 Task: Find connections with filter location Bāruipur with filter topic #likewith filter profile language Potuguese with filter current company HGS - Hinduja Global Solutions with filter school CMR Institute Of Management Studies with filter industry Legislative Offices with filter service category Video Animation with filter keywords title Web Designer
Action: Mouse moved to (528, 65)
Screenshot: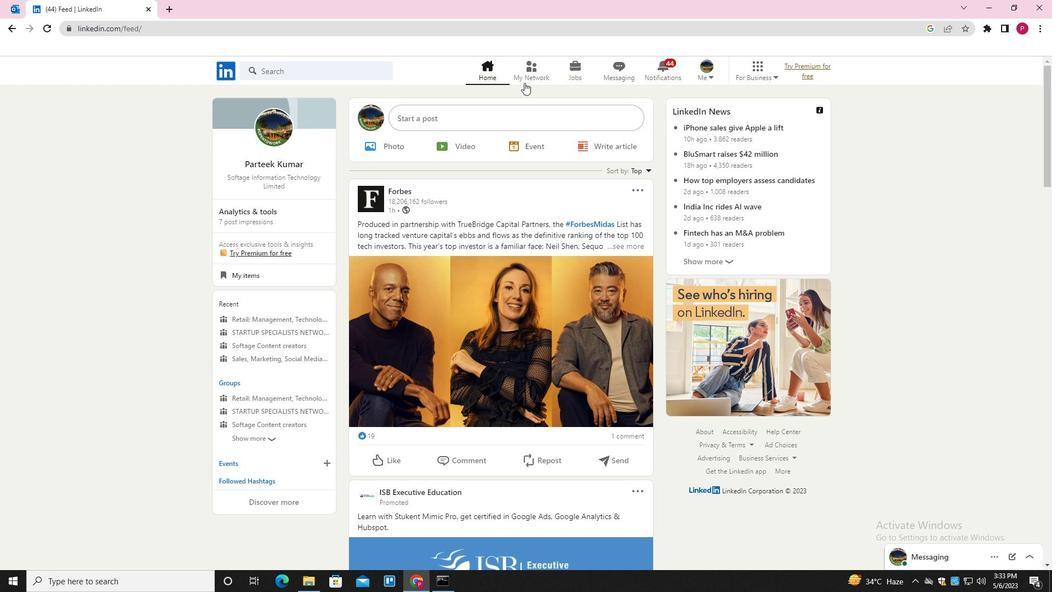
Action: Mouse pressed left at (528, 65)
Screenshot: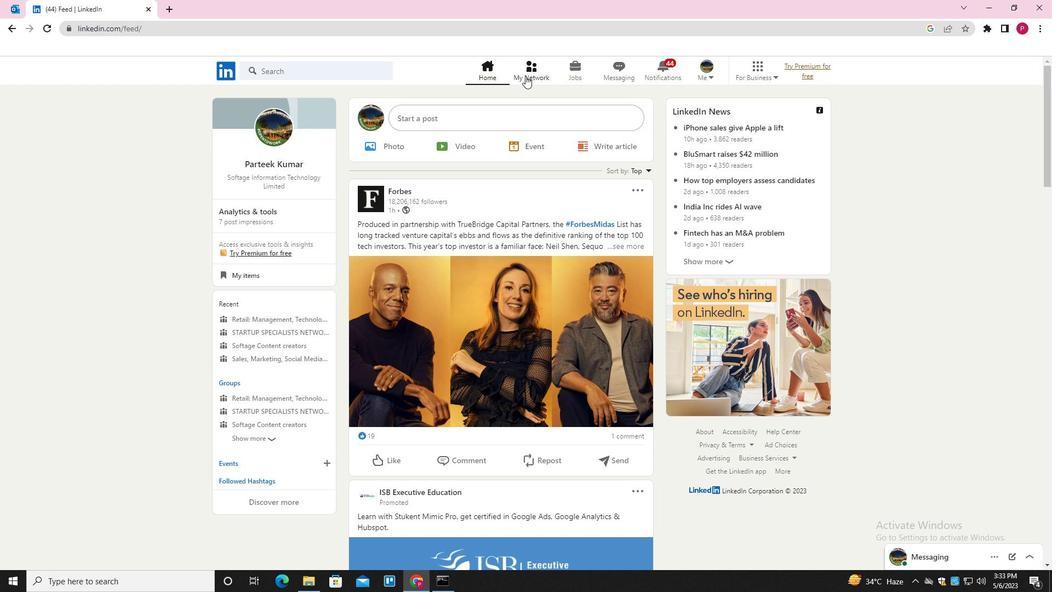 
Action: Mouse moved to (329, 131)
Screenshot: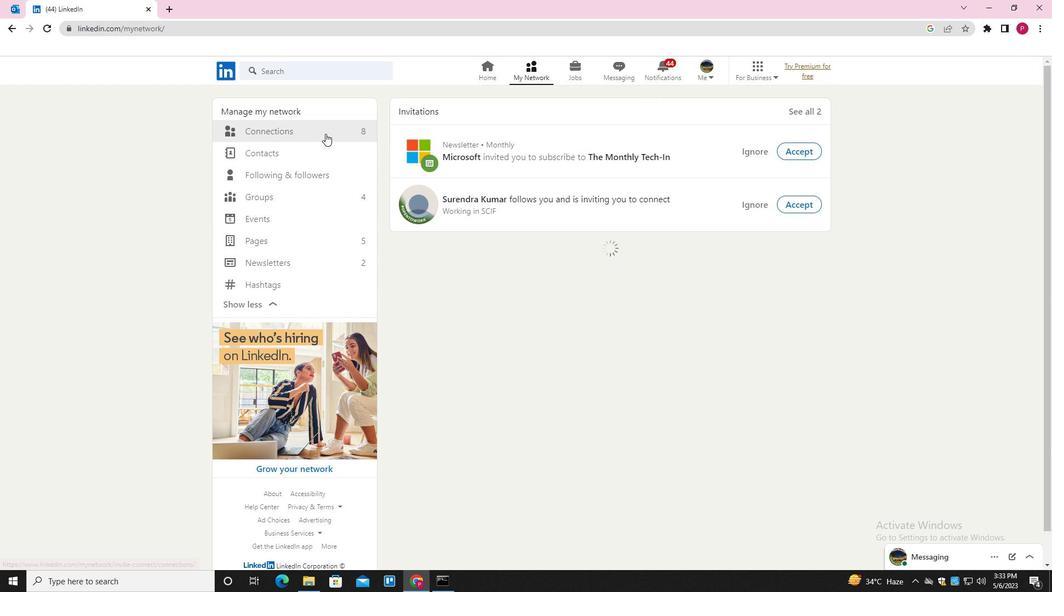 
Action: Mouse pressed left at (329, 131)
Screenshot: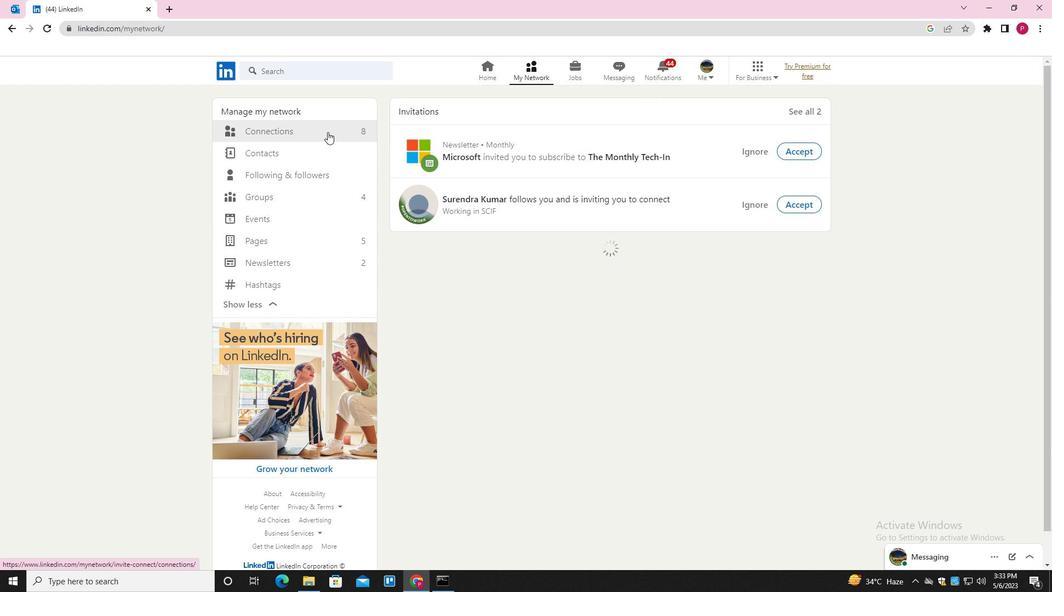 
Action: Mouse moved to (605, 132)
Screenshot: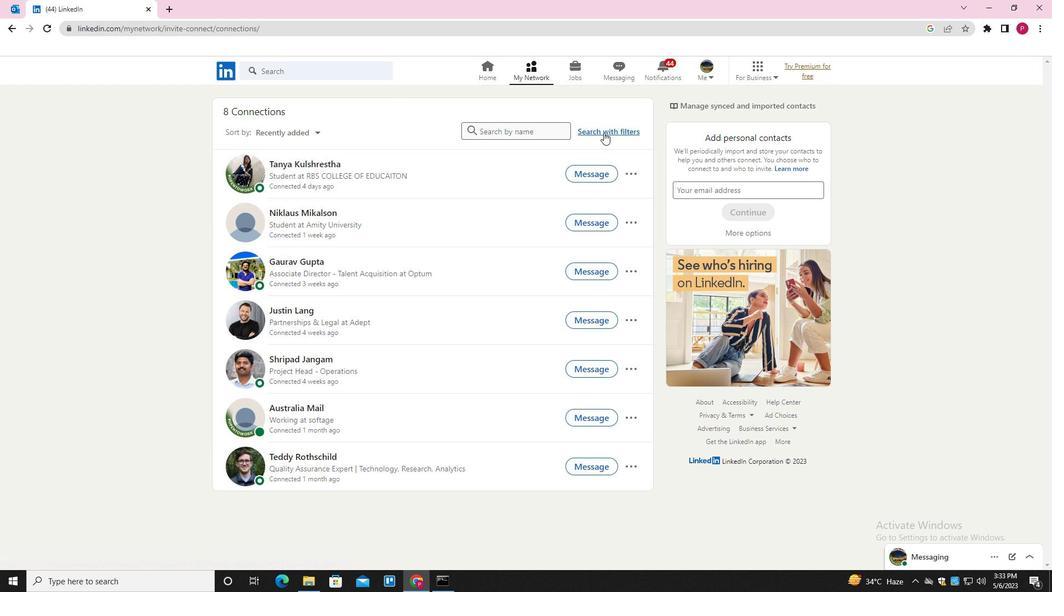 
Action: Mouse pressed left at (605, 132)
Screenshot: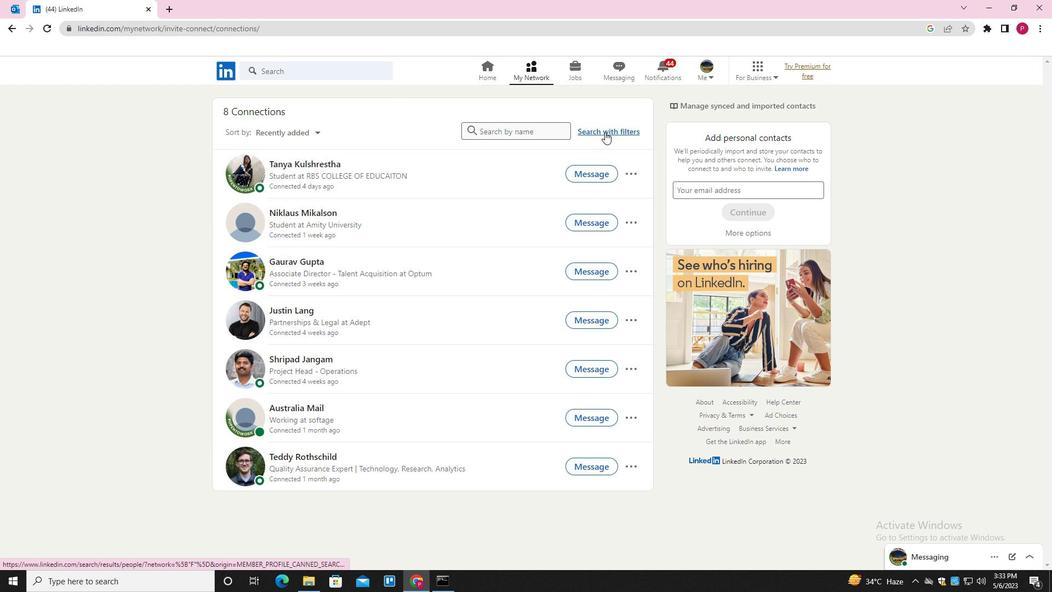 
Action: Mouse moved to (553, 103)
Screenshot: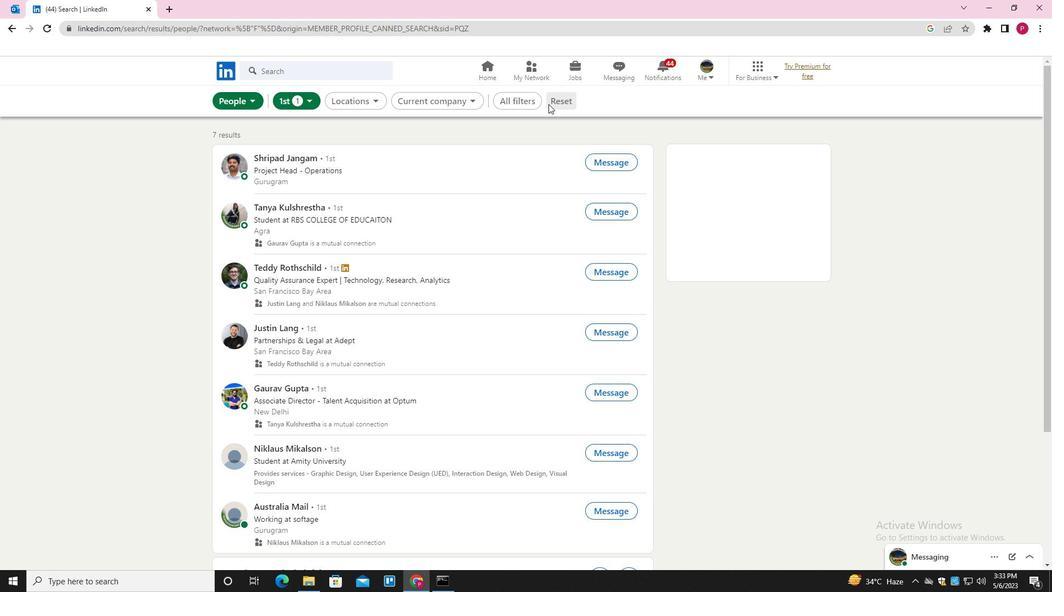 
Action: Mouse pressed left at (553, 103)
Screenshot: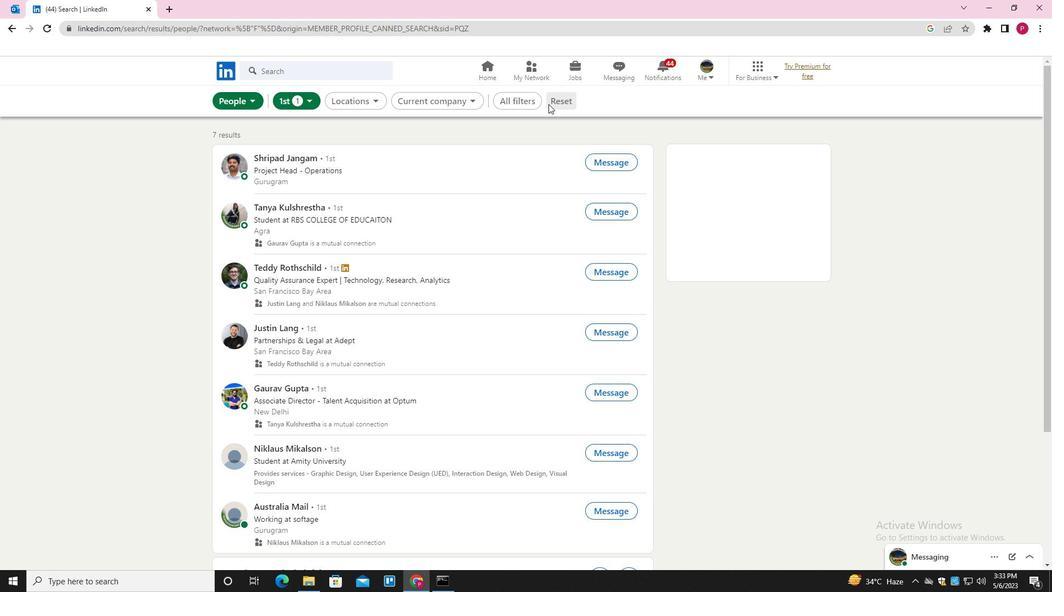 
Action: Mouse moved to (533, 103)
Screenshot: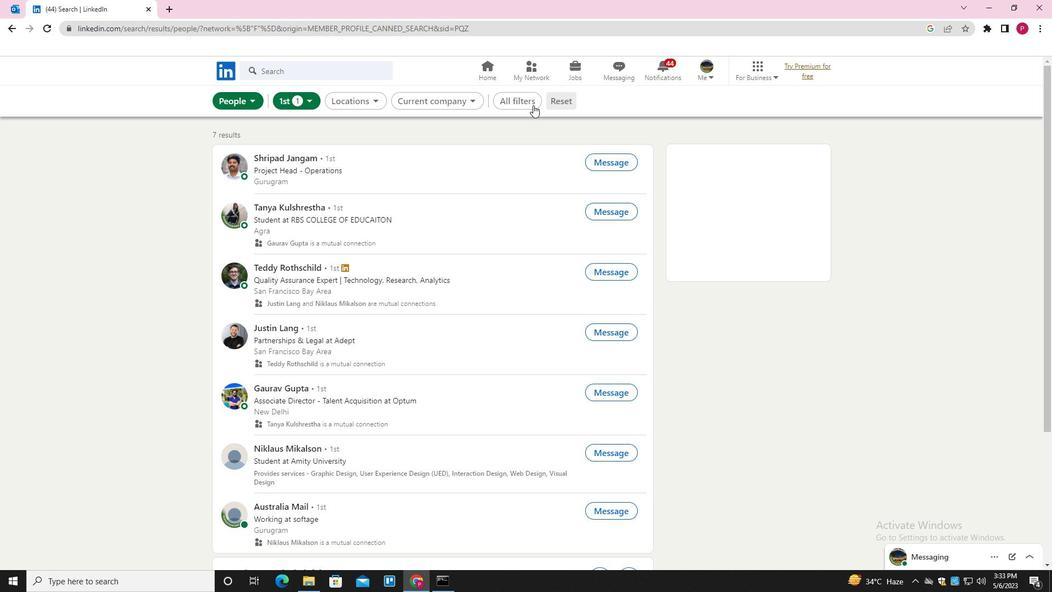 
Action: Mouse pressed left at (533, 103)
Screenshot: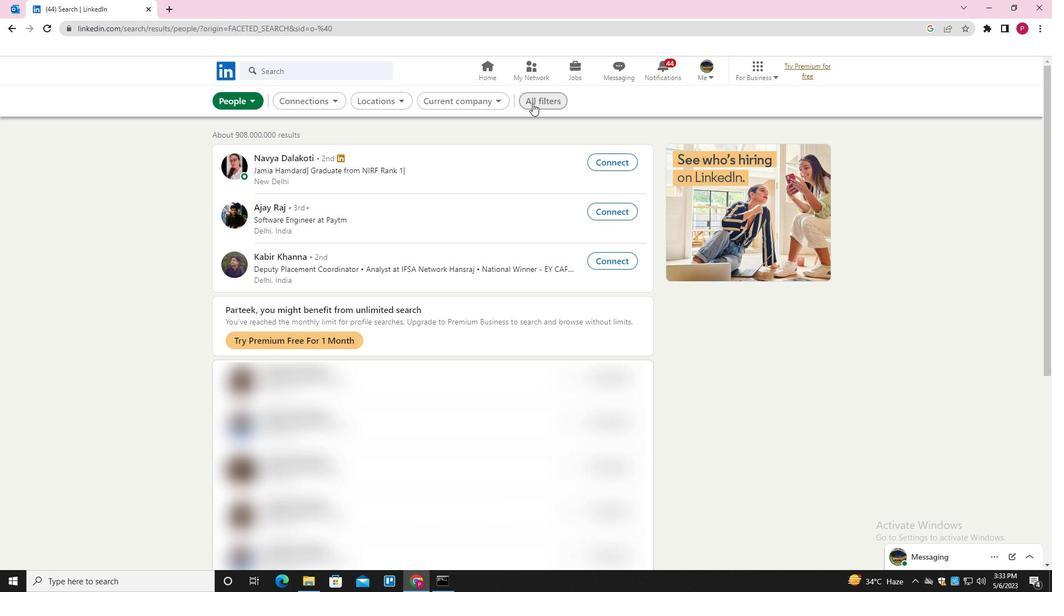 
Action: Mouse moved to (874, 308)
Screenshot: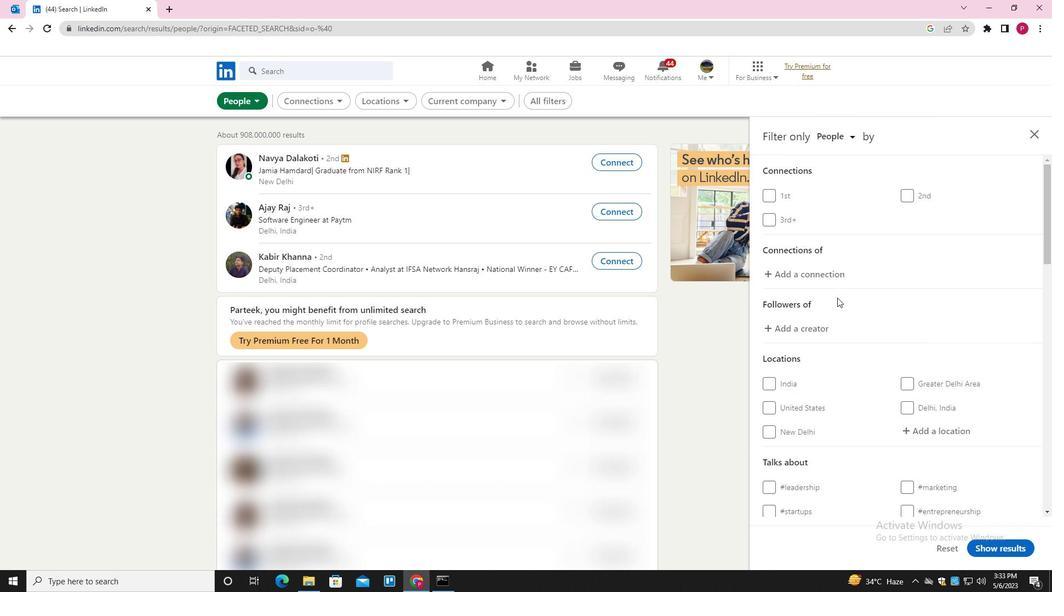 
Action: Mouse scrolled (874, 308) with delta (0, 0)
Screenshot: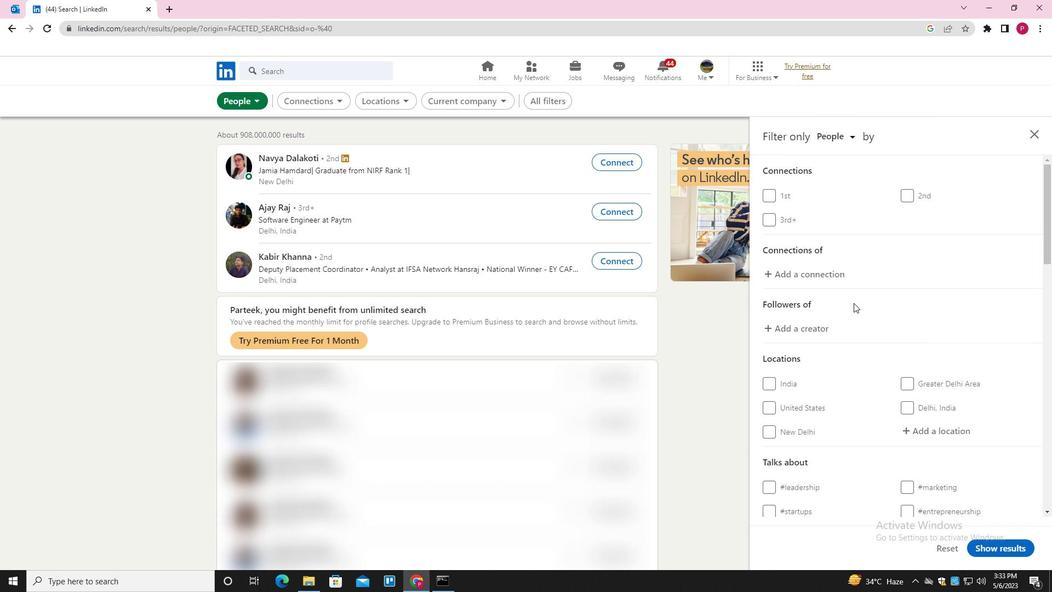 
Action: Mouse moved to (875, 309)
Screenshot: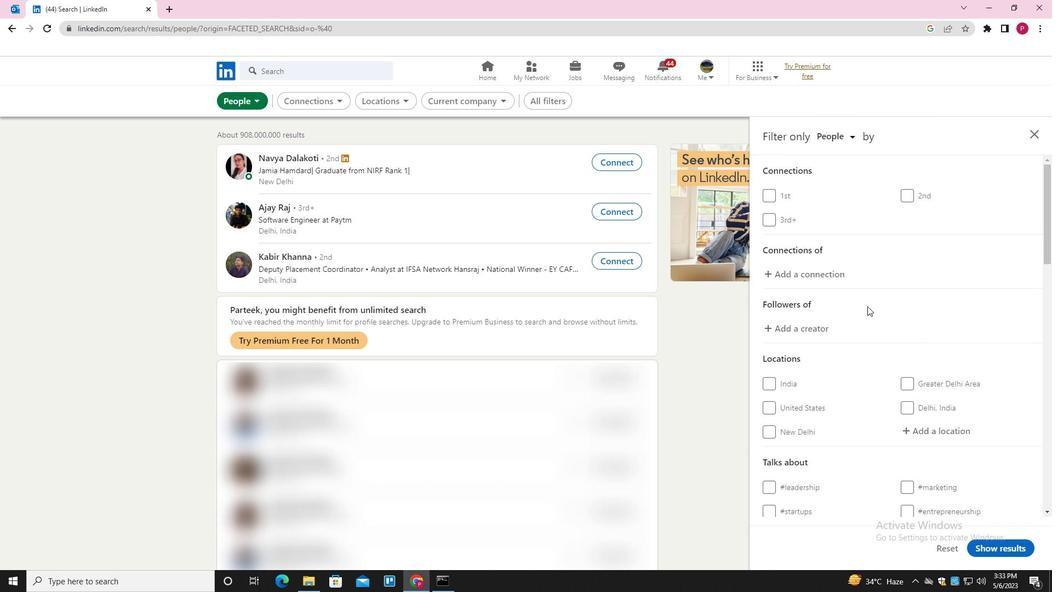 
Action: Mouse scrolled (875, 309) with delta (0, 0)
Screenshot: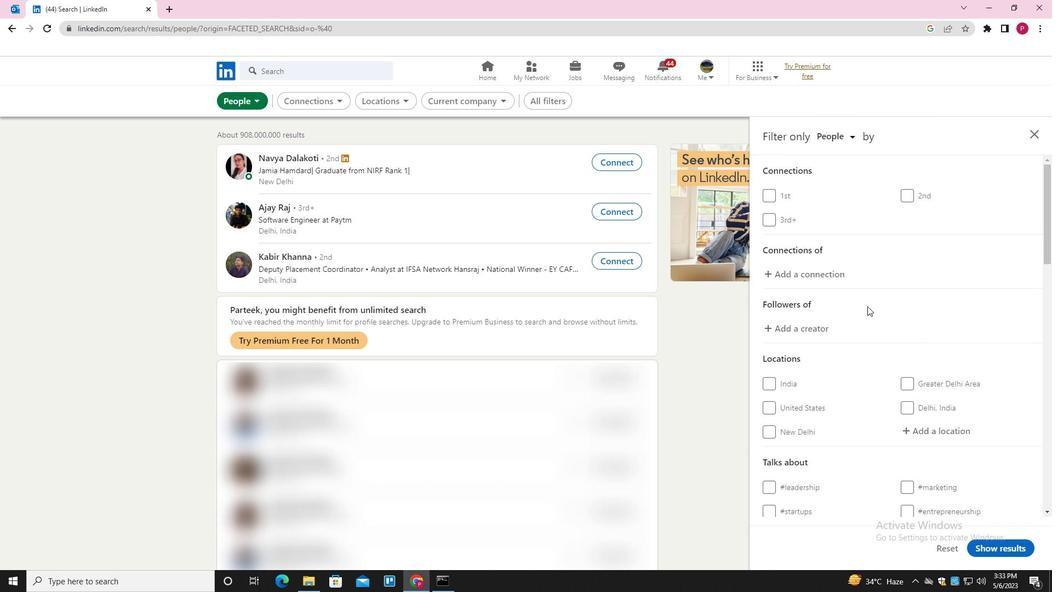 
Action: Mouse moved to (913, 318)
Screenshot: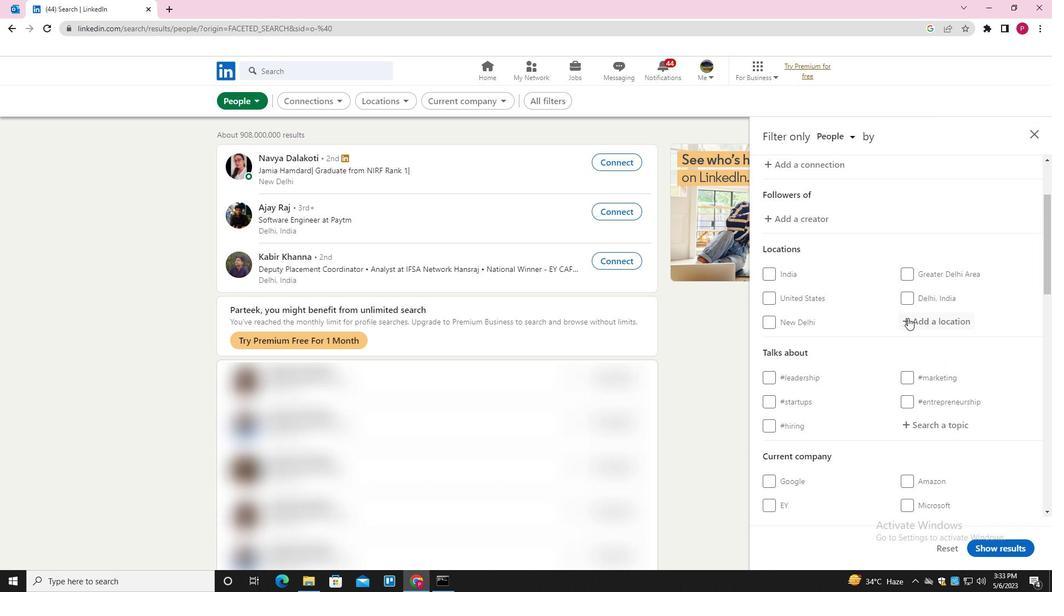 
Action: Mouse pressed left at (913, 318)
Screenshot: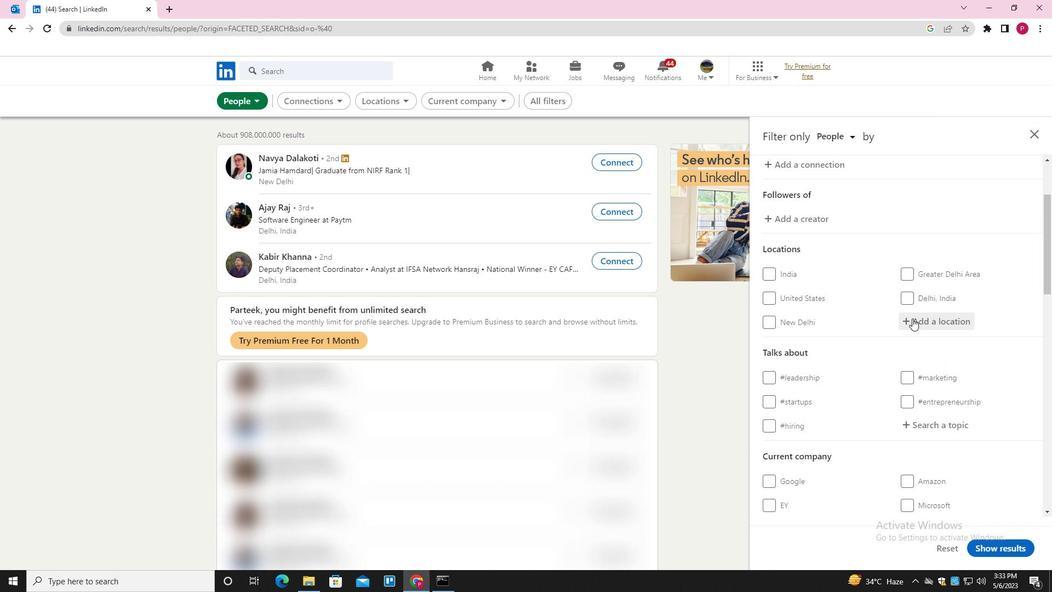 
Action: Key pressed <Key.shift>BARUIPUR<Key.down><Key.enter>
Screenshot: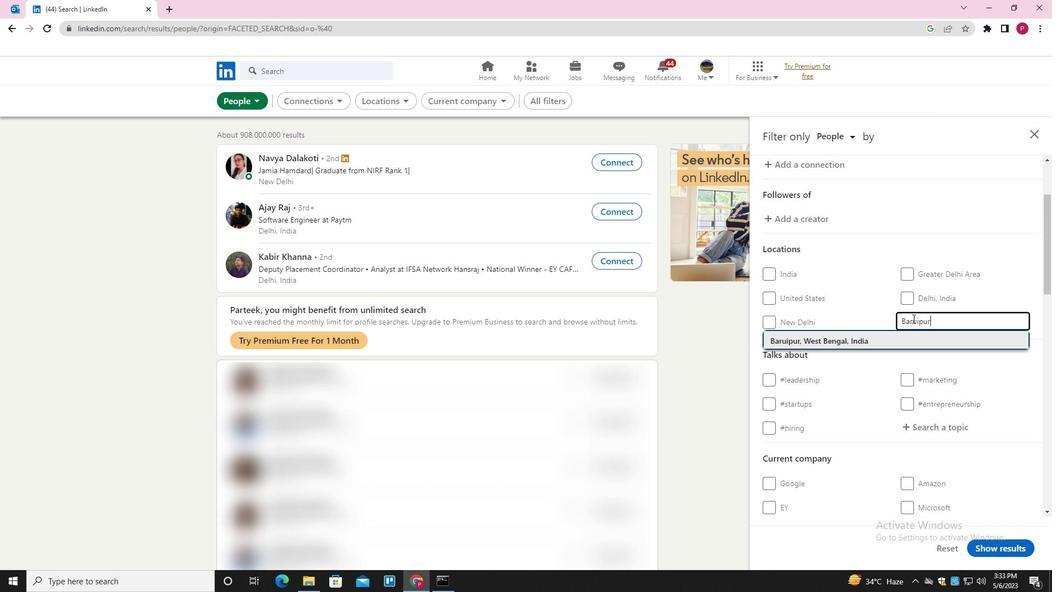 
Action: Mouse moved to (877, 351)
Screenshot: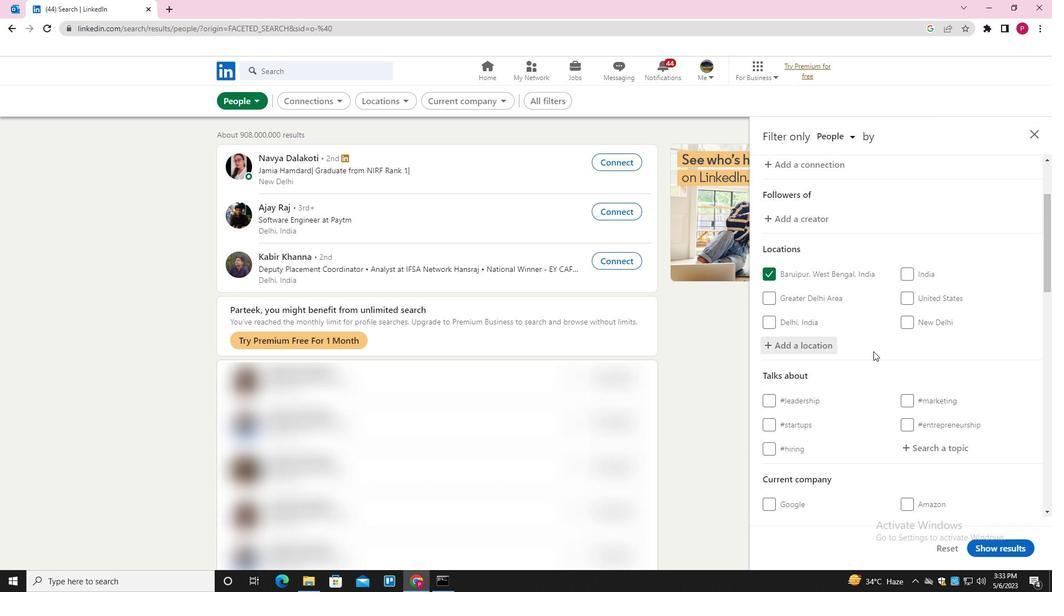 
Action: Mouse scrolled (877, 350) with delta (0, 0)
Screenshot: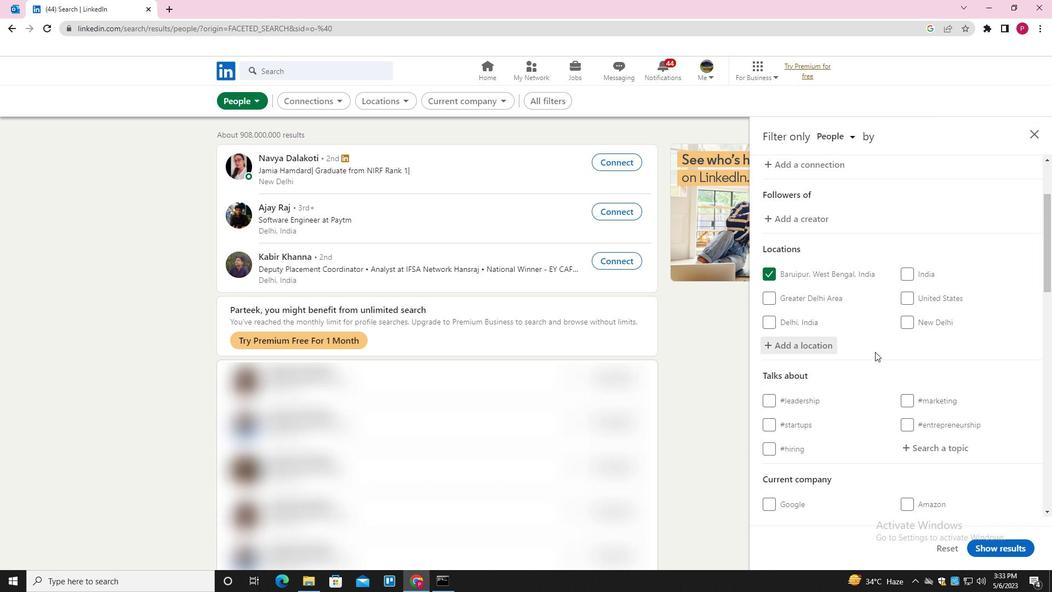 
Action: Mouse scrolled (877, 350) with delta (0, 0)
Screenshot: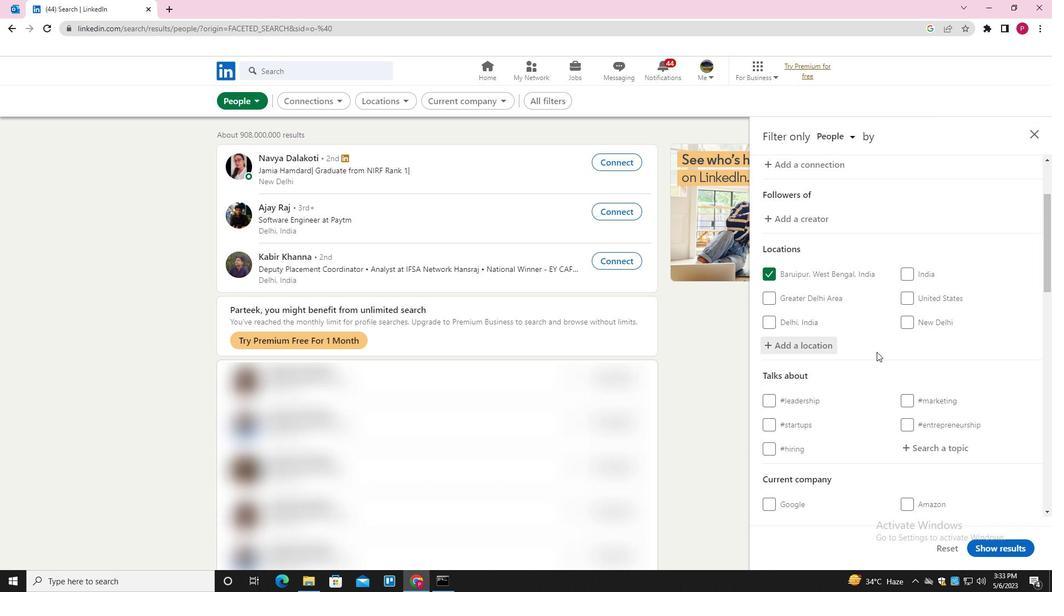 
Action: Mouse scrolled (877, 350) with delta (0, 0)
Screenshot: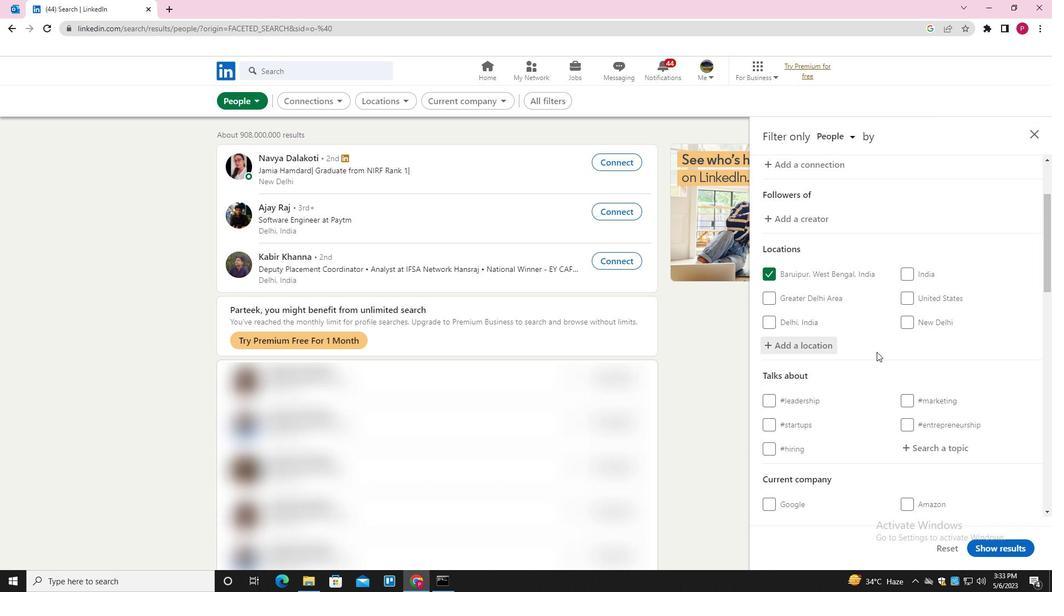 
Action: Mouse moved to (935, 286)
Screenshot: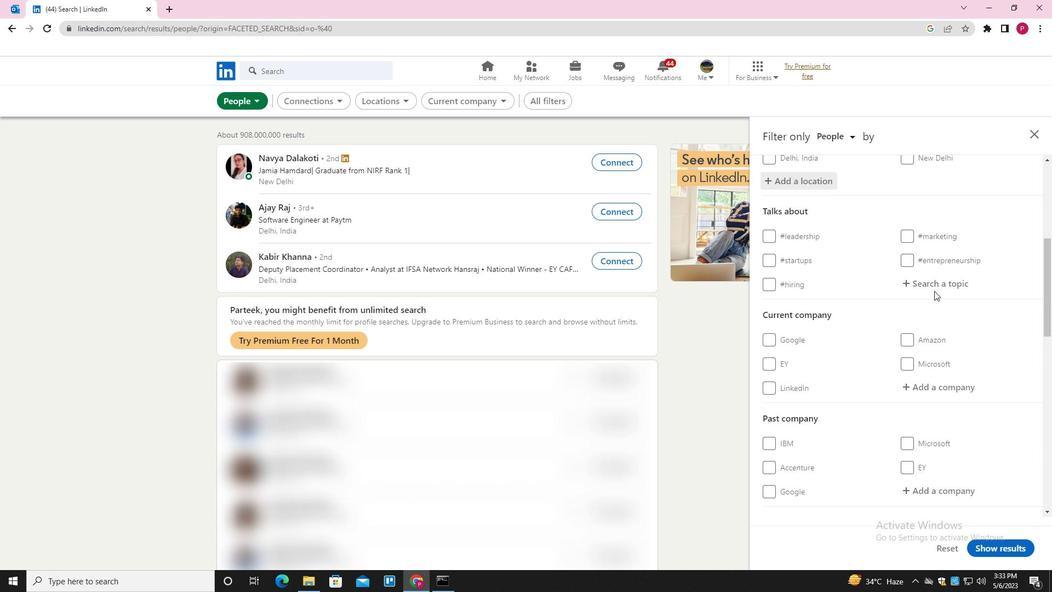 
Action: Mouse pressed left at (935, 286)
Screenshot: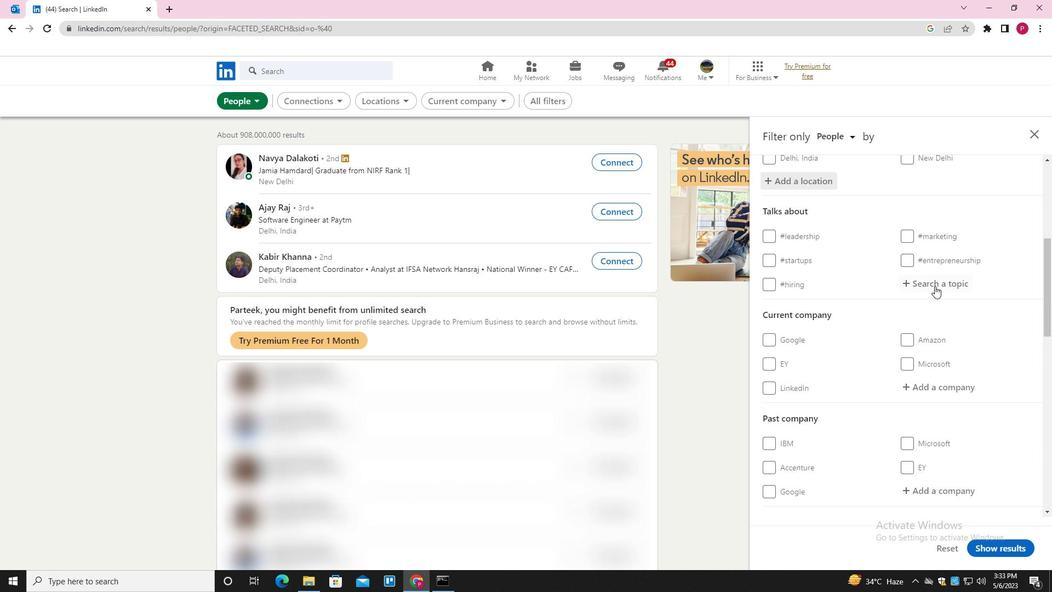 
Action: Key pressed LIKE<Key.down><Key.enter>
Screenshot: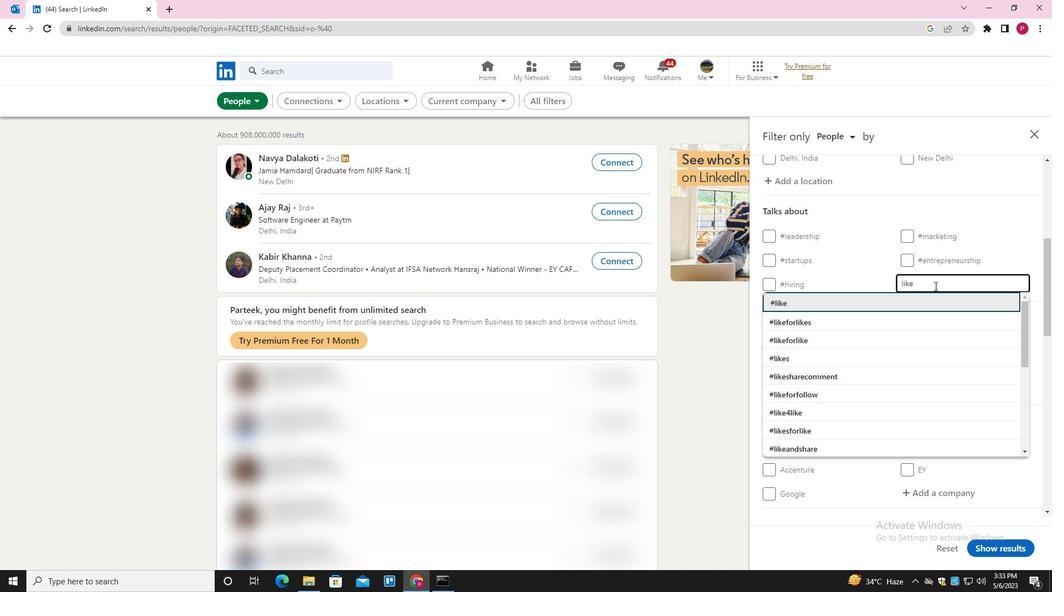 
Action: Mouse moved to (888, 324)
Screenshot: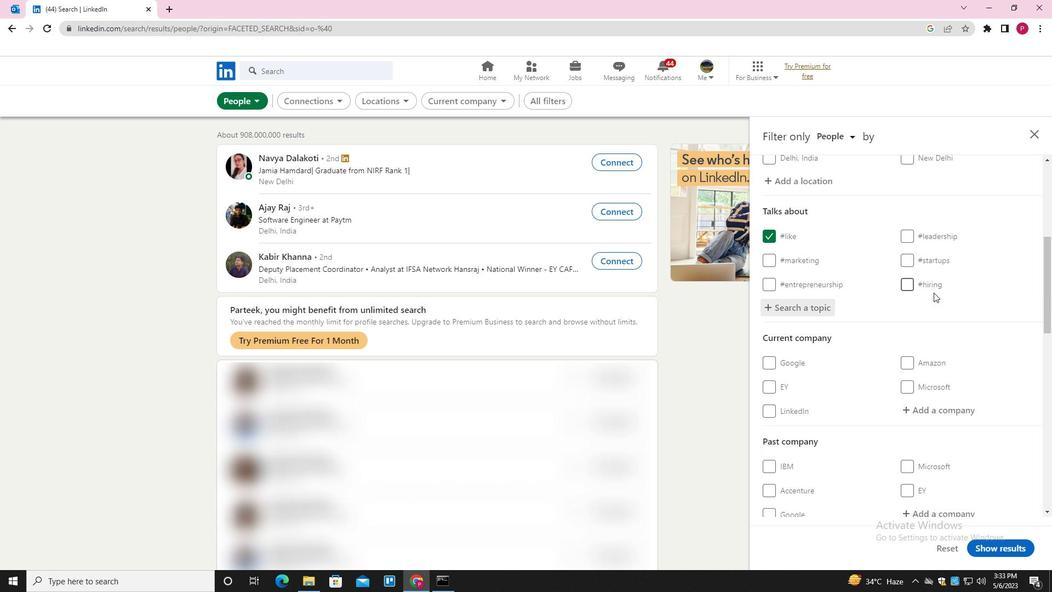 
Action: Mouse scrolled (888, 324) with delta (0, 0)
Screenshot: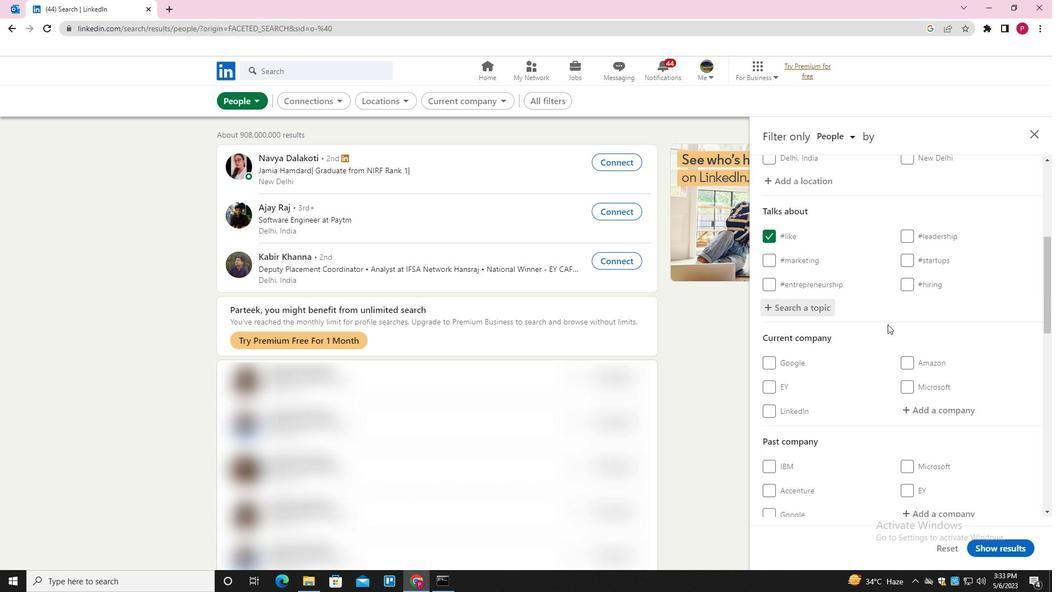 
Action: Mouse scrolled (888, 324) with delta (0, 0)
Screenshot: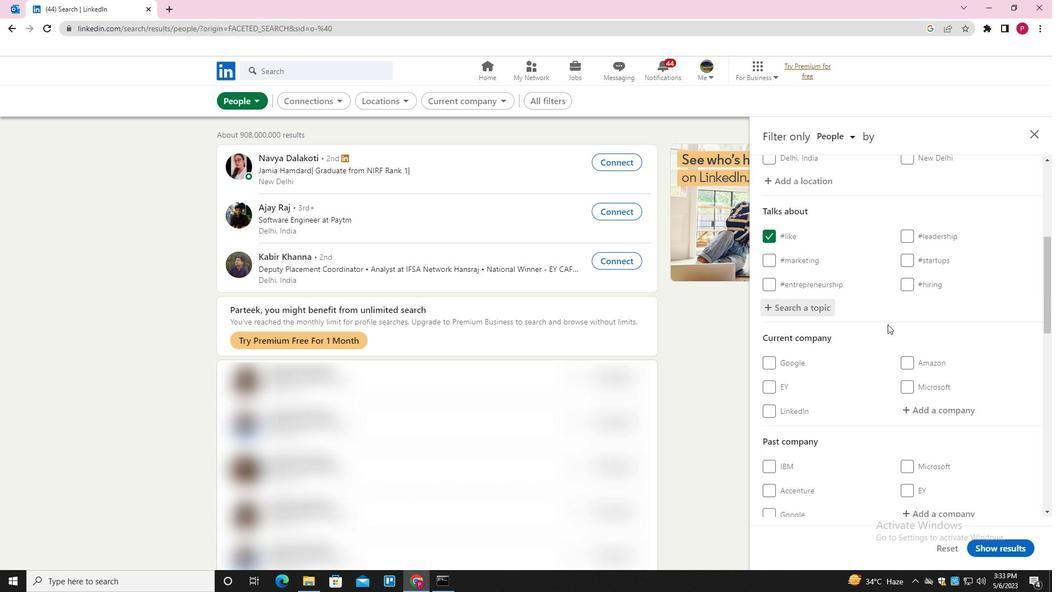 
Action: Mouse scrolled (888, 324) with delta (0, 0)
Screenshot: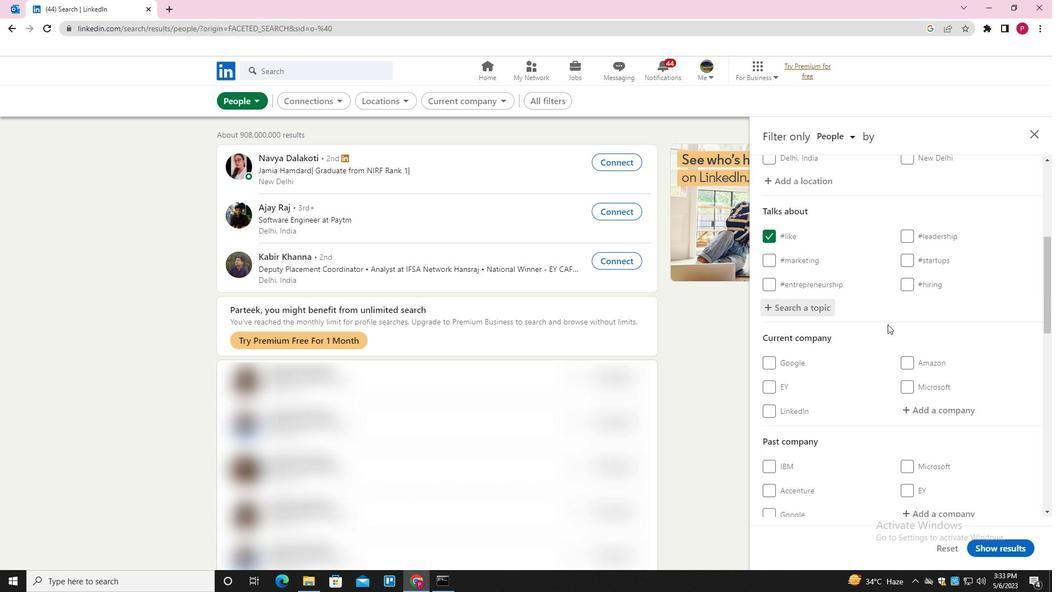 
Action: Mouse scrolled (888, 324) with delta (0, 0)
Screenshot: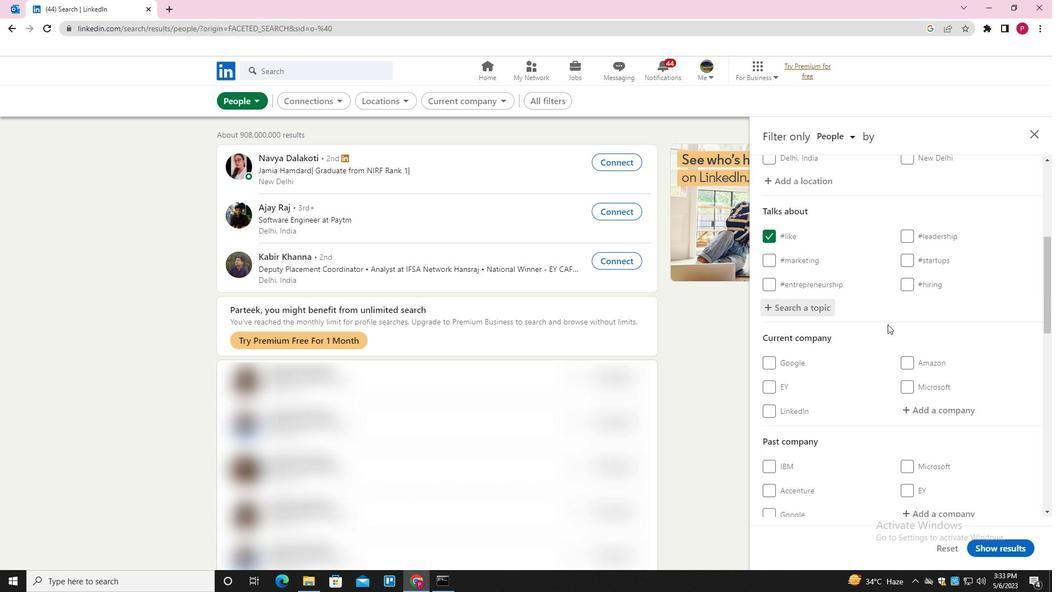 
Action: Mouse scrolled (888, 324) with delta (0, 0)
Screenshot: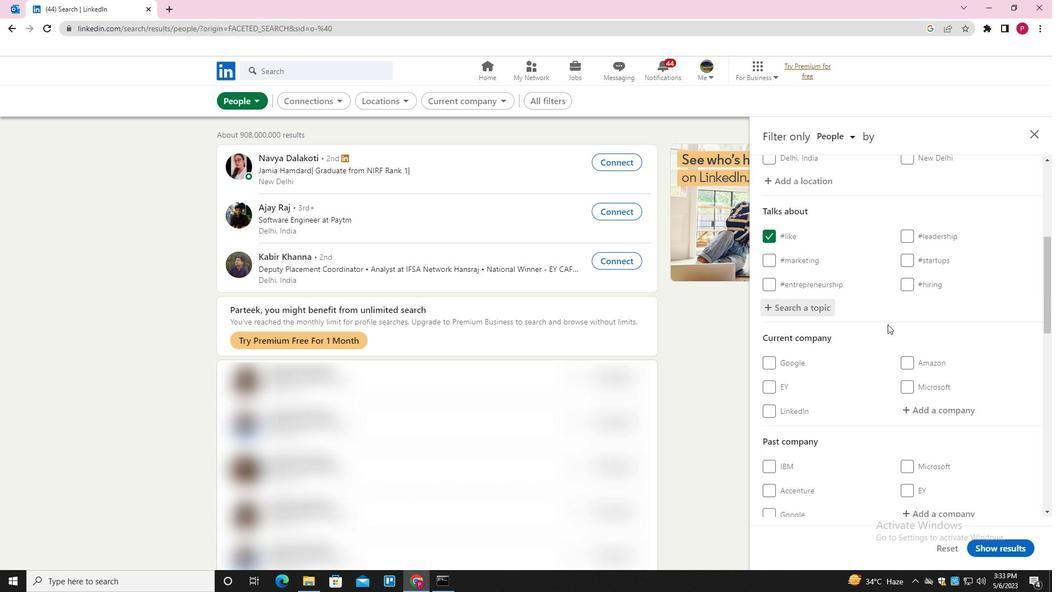 
Action: Mouse moved to (832, 377)
Screenshot: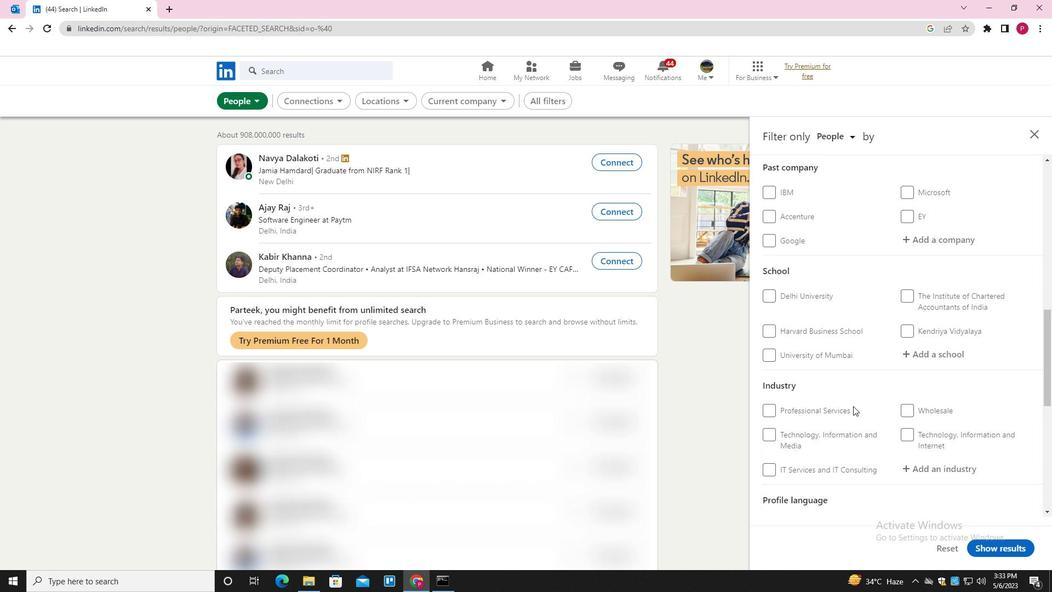 
Action: Mouse scrolled (832, 376) with delta (0, 0)
Screenshot: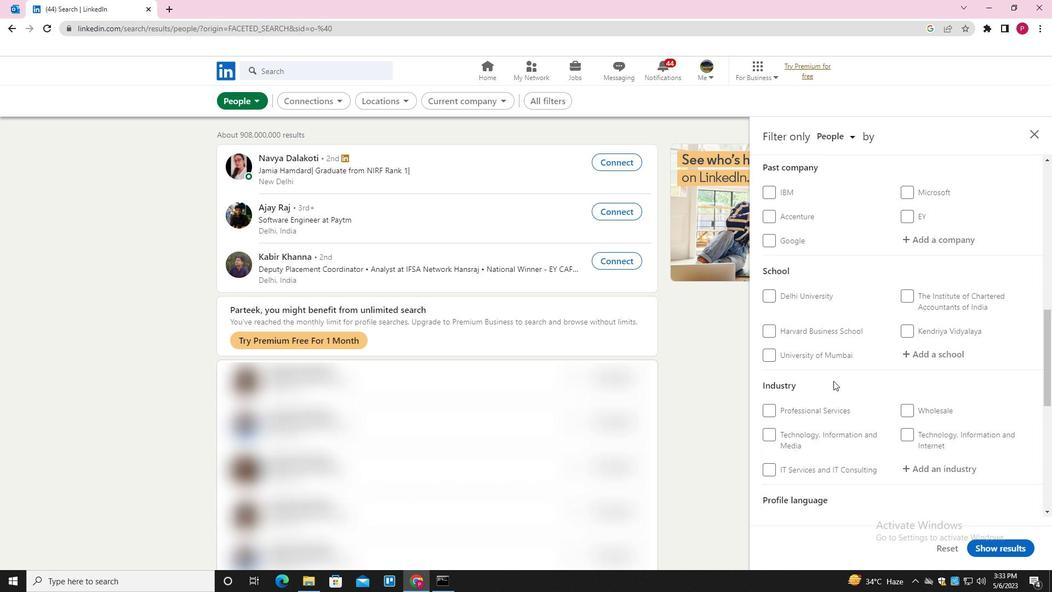 
Action: Mouse scrolled (832, 376) with delta (0, 0)
Screenshot: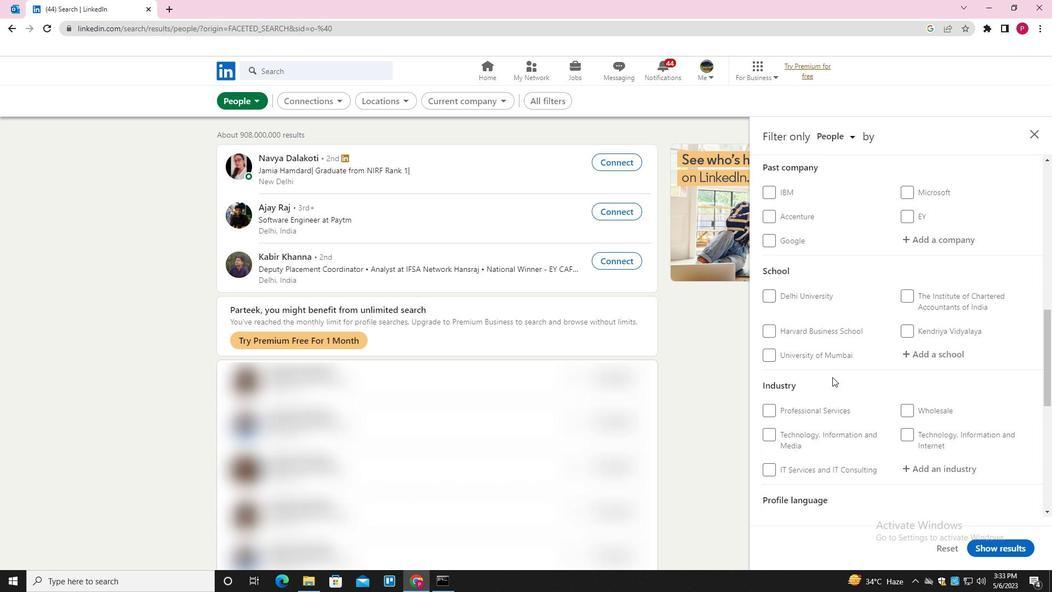 
Action: Mouse scrolled (832, 376) with delta (0, 0)
Screenshot: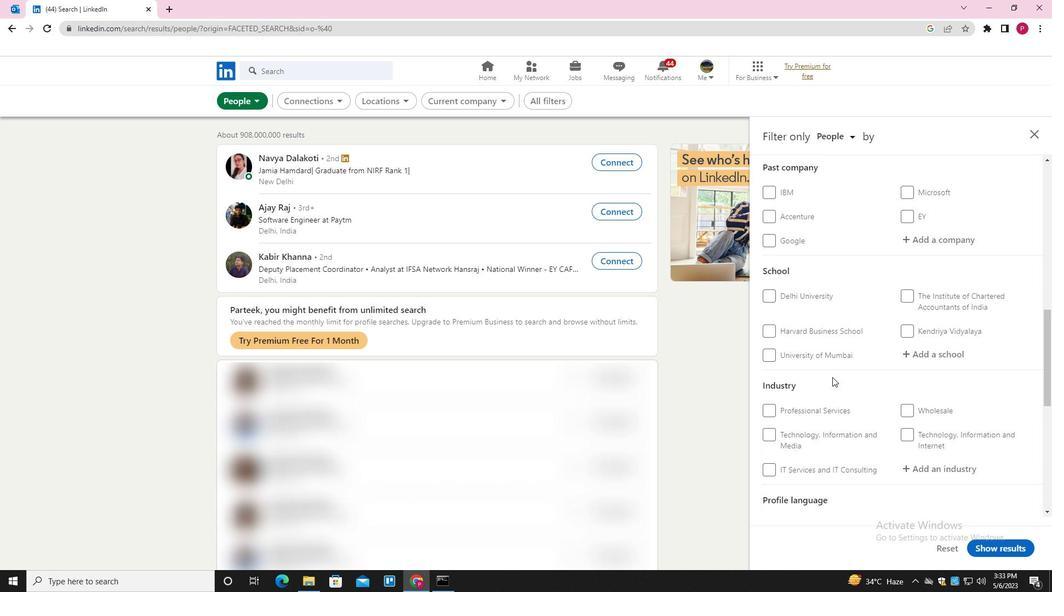 
Action: Mouse scrolled (832, 376) with delta (0, 0)
Screenshot: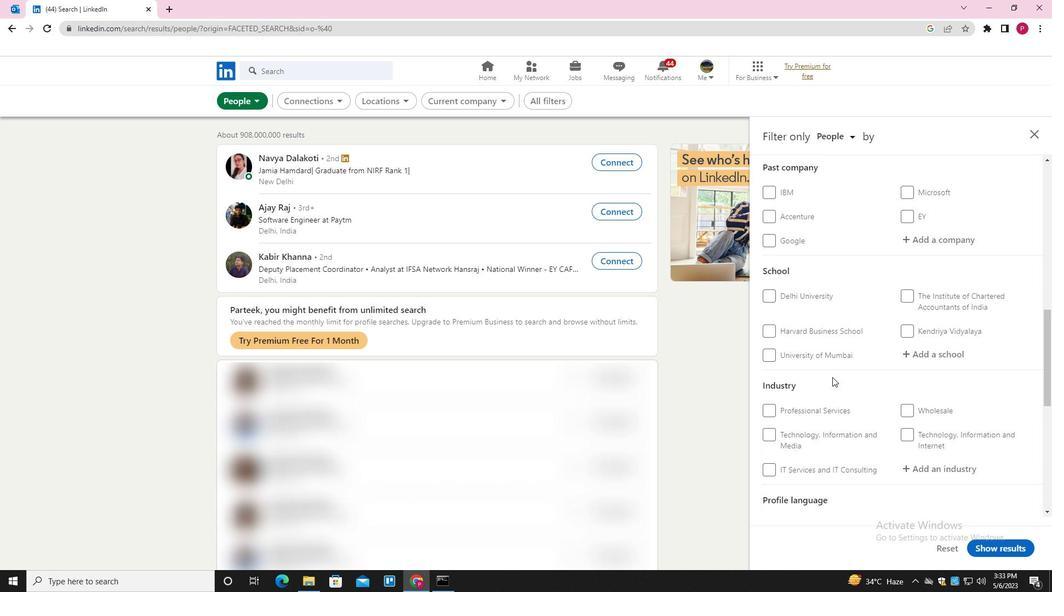 
Action: Mouse moved to (908, 331)
Screenshot: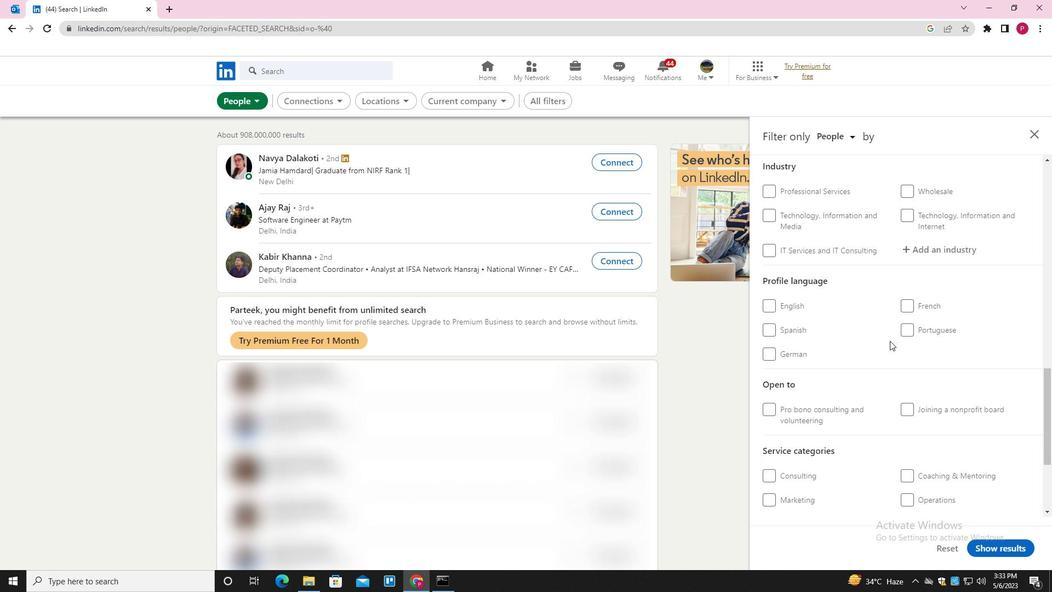 
Action: Mouse pressed left at (908, 331)
Screenshot: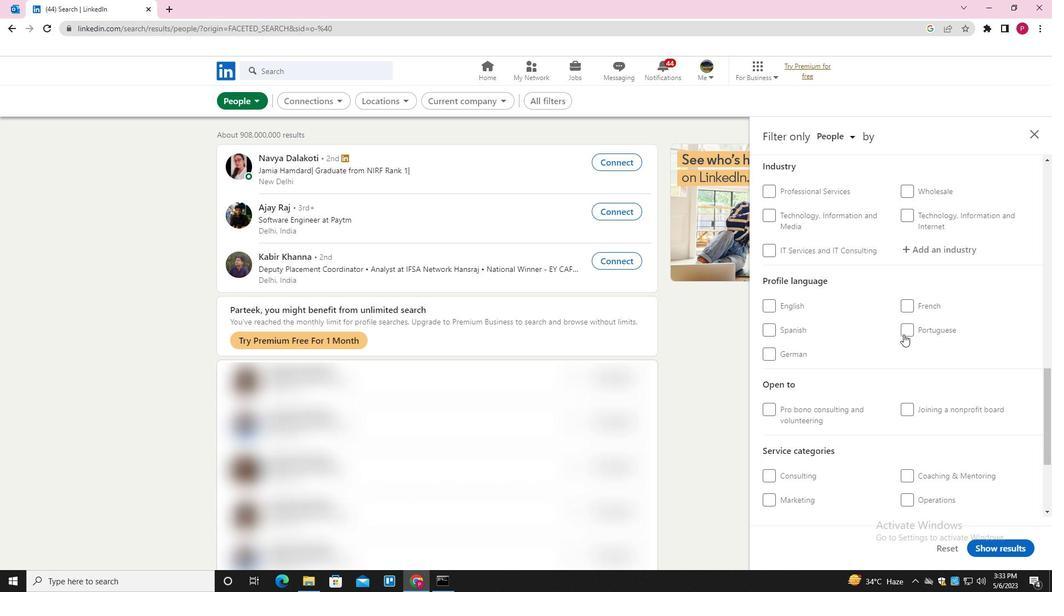 
Action: Mouse moved to (817, 380)
Screenshot: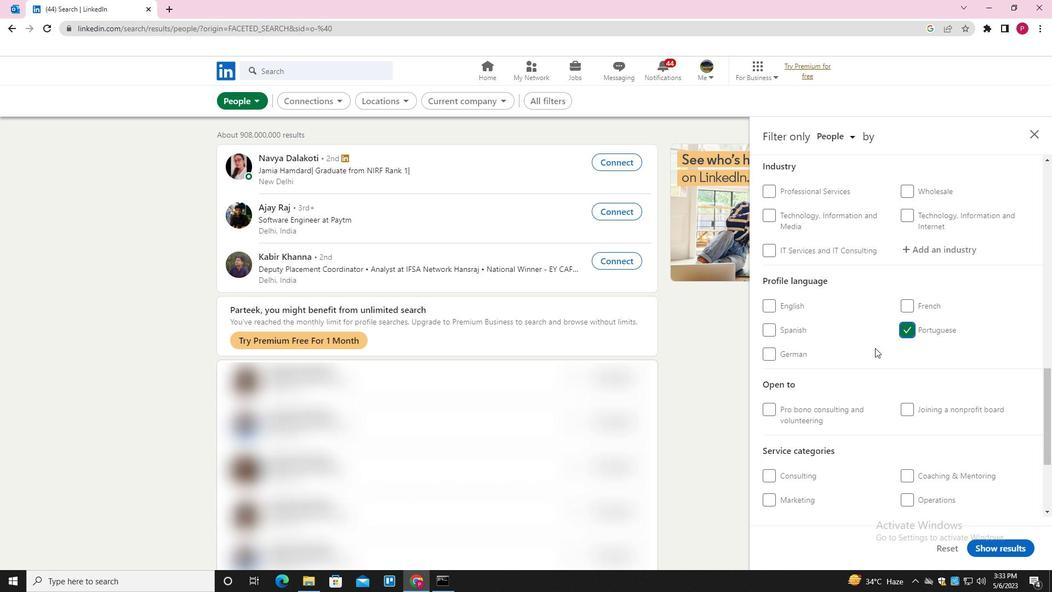 
Action: Mouse scrolled (817, 381) with delta (0, 0)
Screenshot: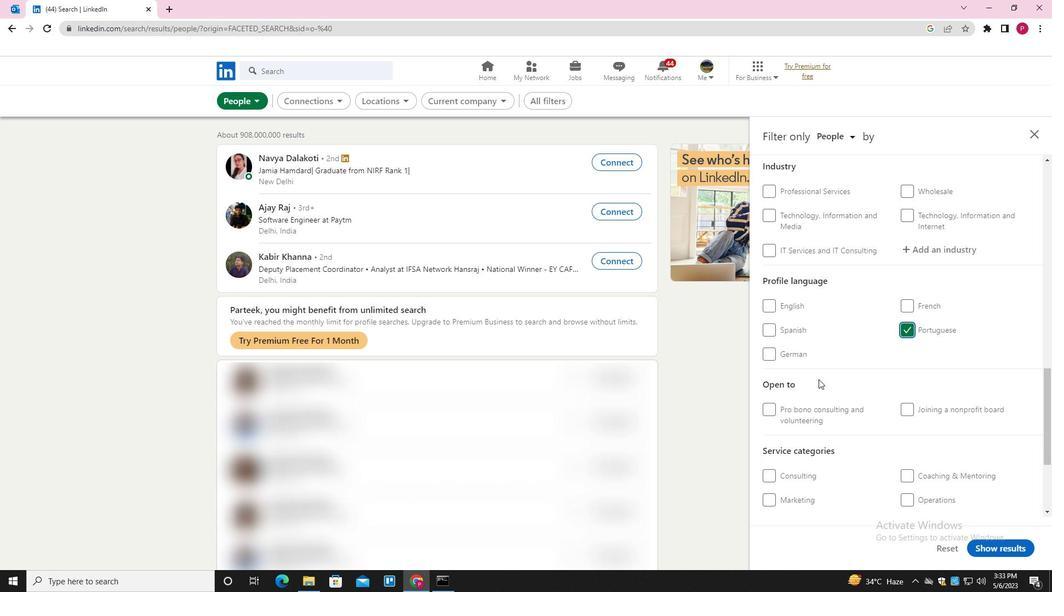 
Action: Mouse scrolled (817, 381) with delta (0, 0)
Screenshot: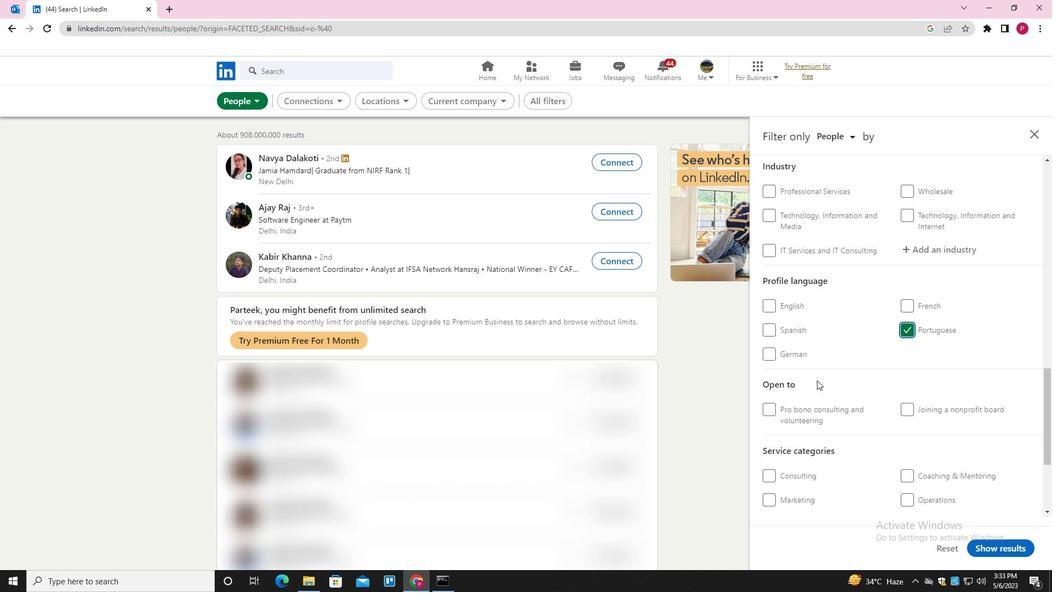 
Action: Mouse scrolled (817, 381) with delta (0, 0)
Screenshot: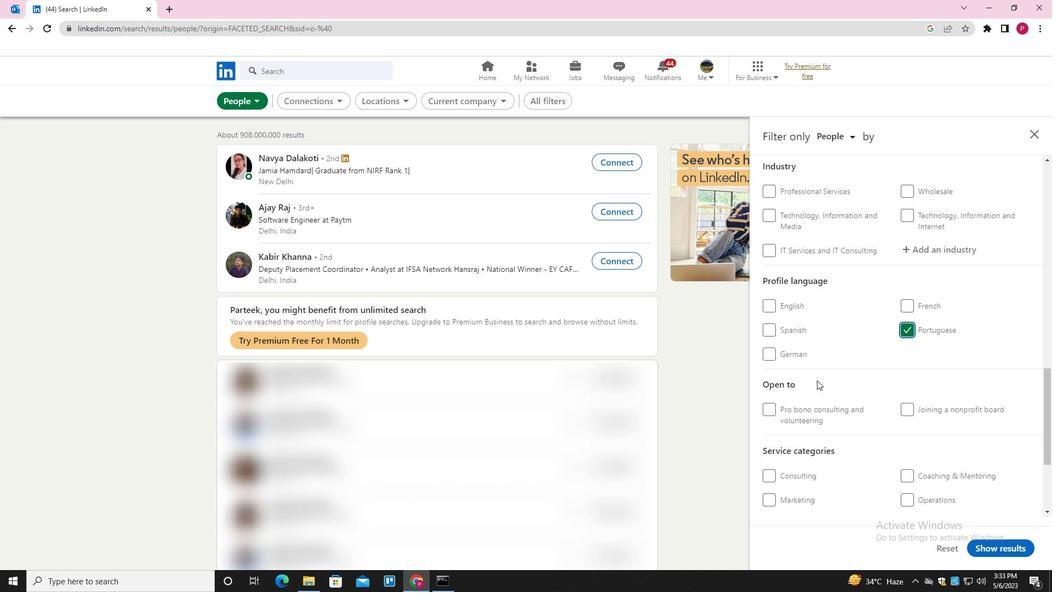 
Action: Mouse scrolled (817, 381) with delta (0, 0)
Screenshot: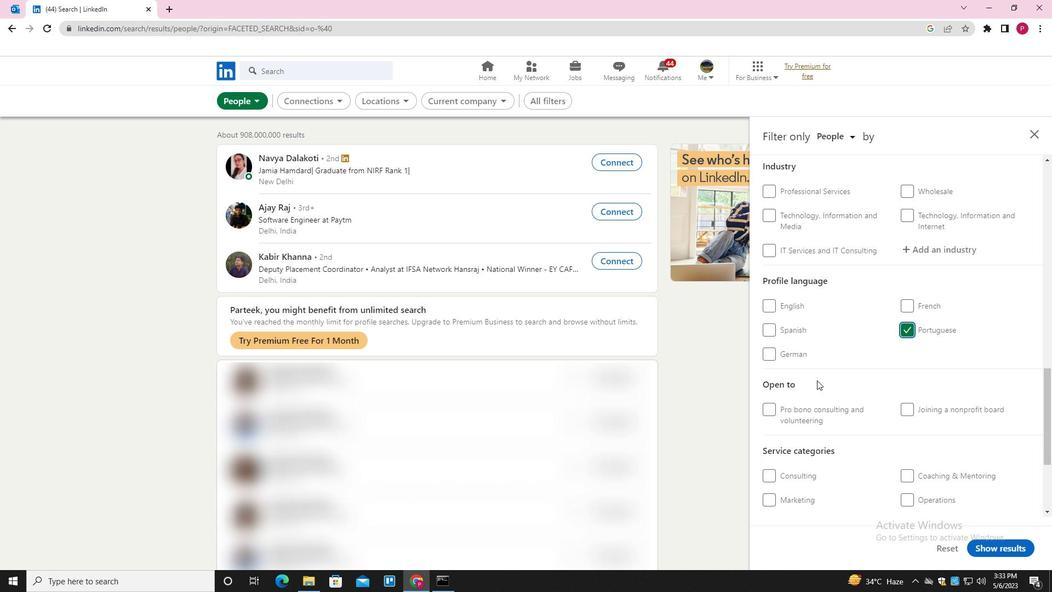
Action: Mouse scrolled (817, 381) with delta (0, 0)
Screenshot: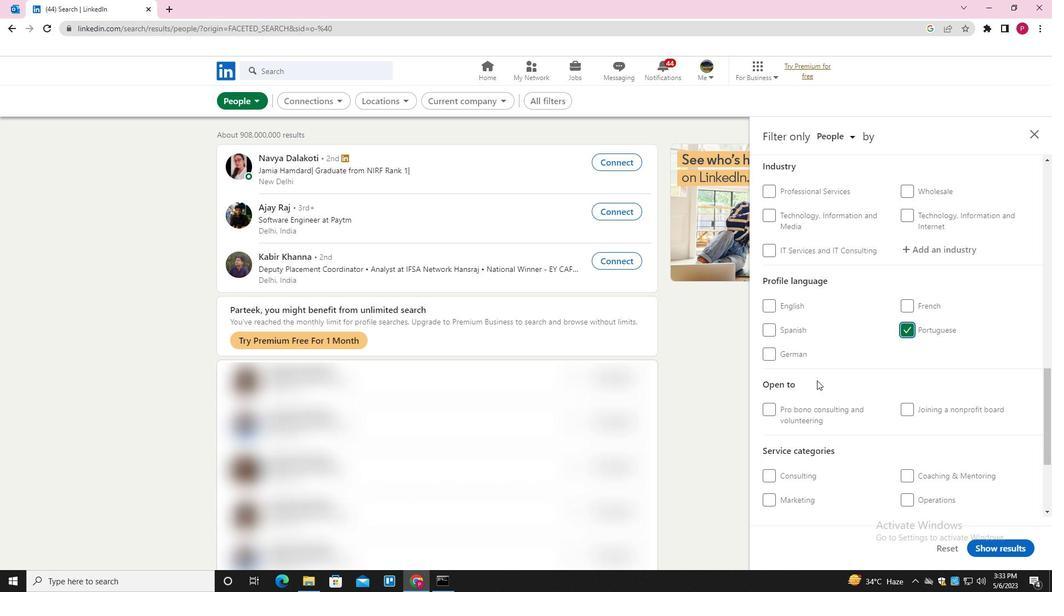 
Action: Mouse scrolled (817, 381) with delta (0, 0)
Screenshot: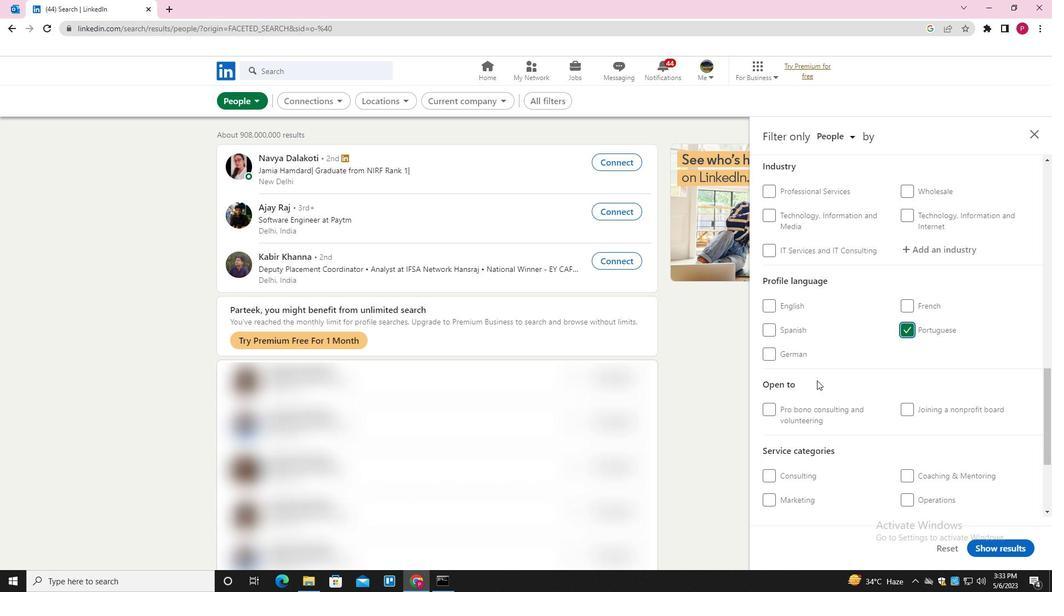
Action: Mouse scrolled (817, 381) with delta (0, 0)
Screenshot: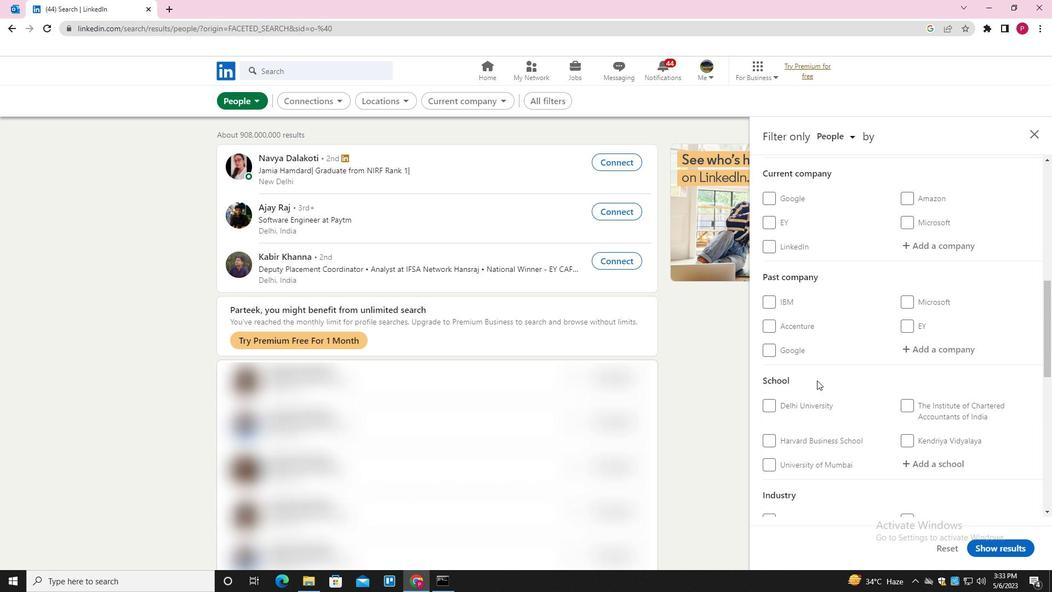 
Action: Mouse moved to (932, 307)
Screenshot: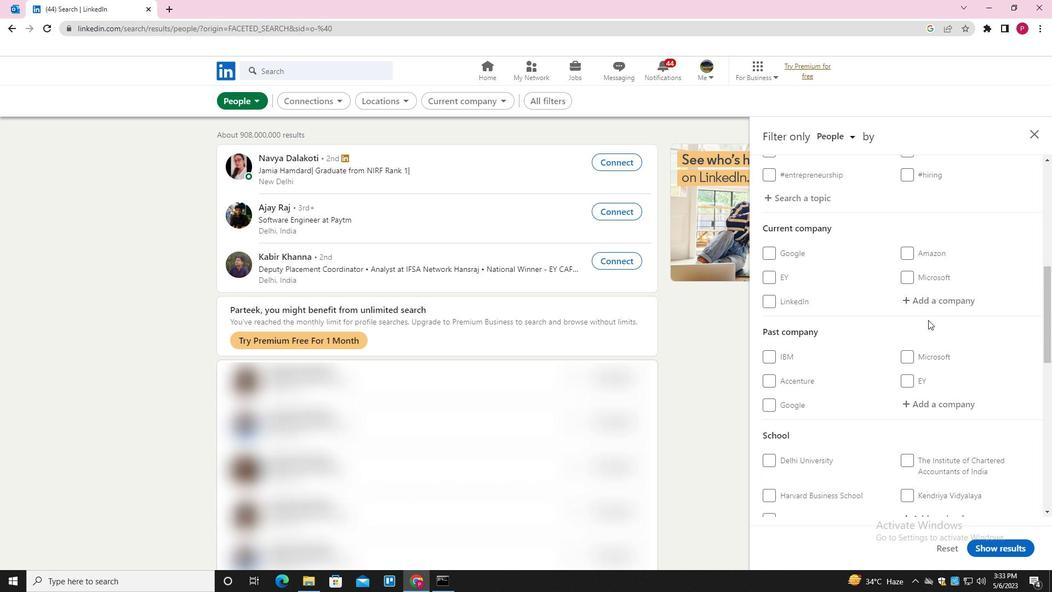
Action: Mouse pressed left at (932, 307)
Screenshot: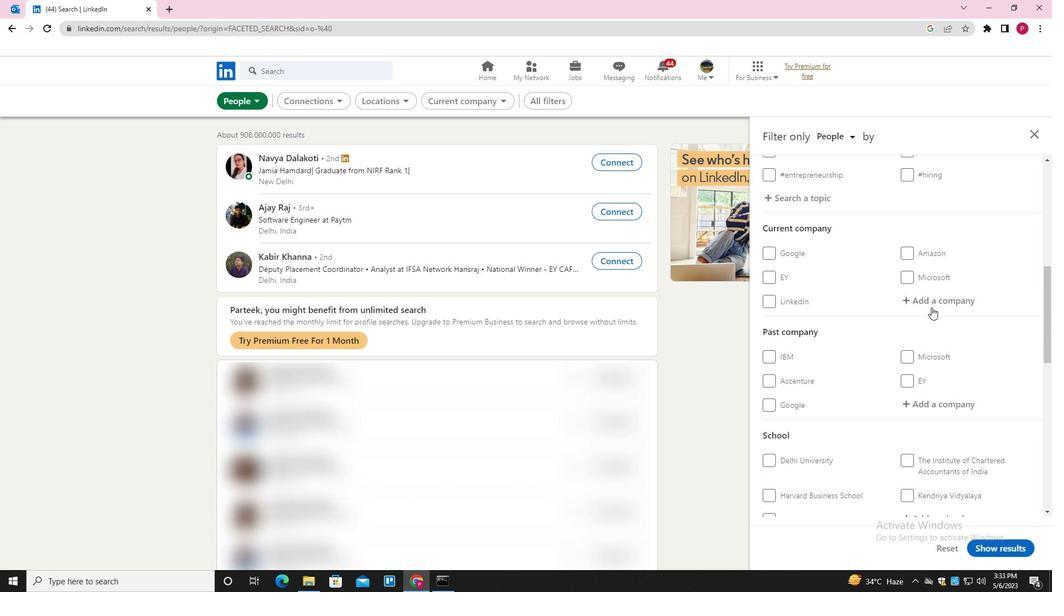 
Action: Key pressed <Key.shift><Key.shift>HGS-<Key.shift><Key.shift><Key.shift><Key.shift><Key.shift><Key.shift><Key.shift><Key.shift><Key.shift><Key.shift><Key.shift>HIND<Key.down><Key.enter>
Screenshot: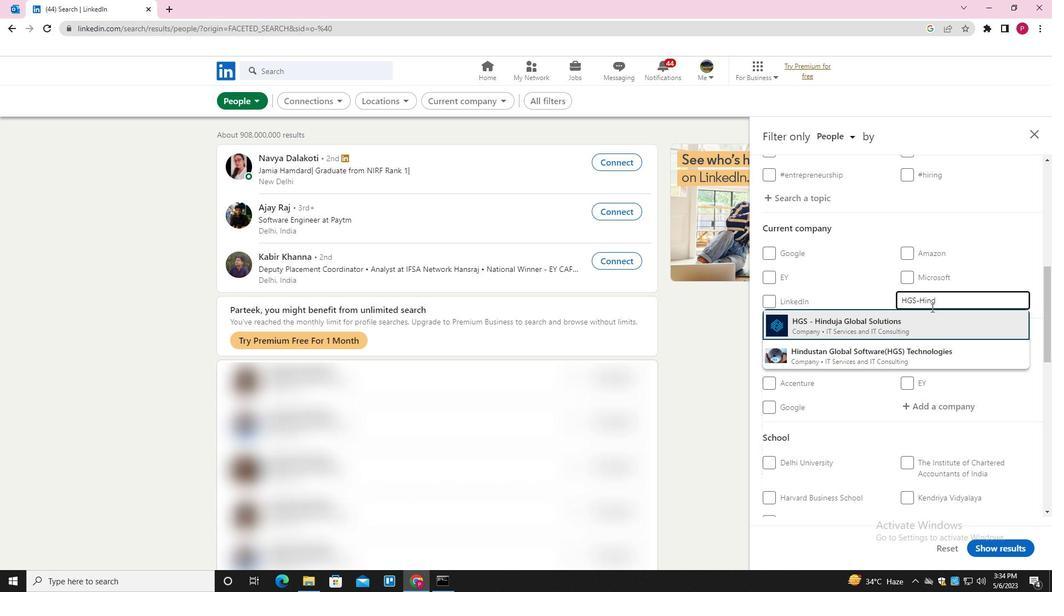 
Action: Mouse moved to (917, 358)
Screenshot: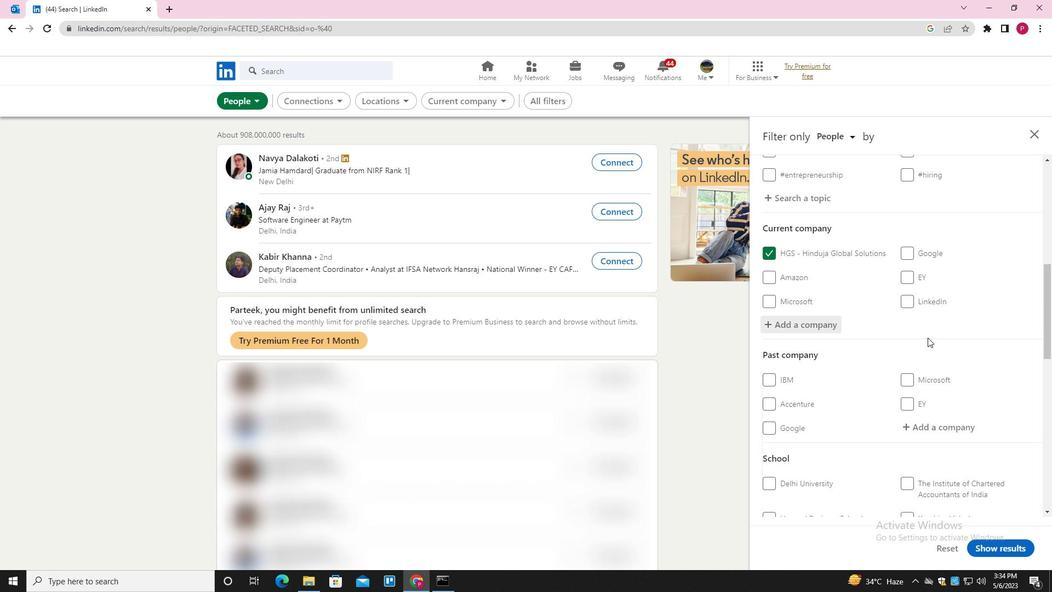 
Action: Mouse scrolled (917, 358) with delta (0, 0)
Screenshot: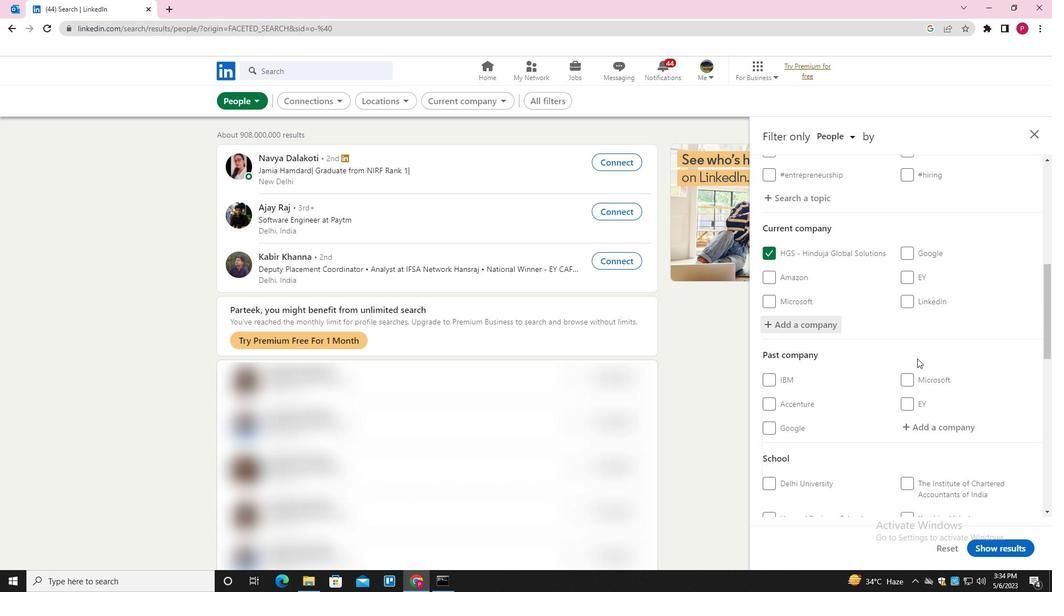 
Action: Mouse scrolled (917, 358) with delta (0, 0)
Screenshot: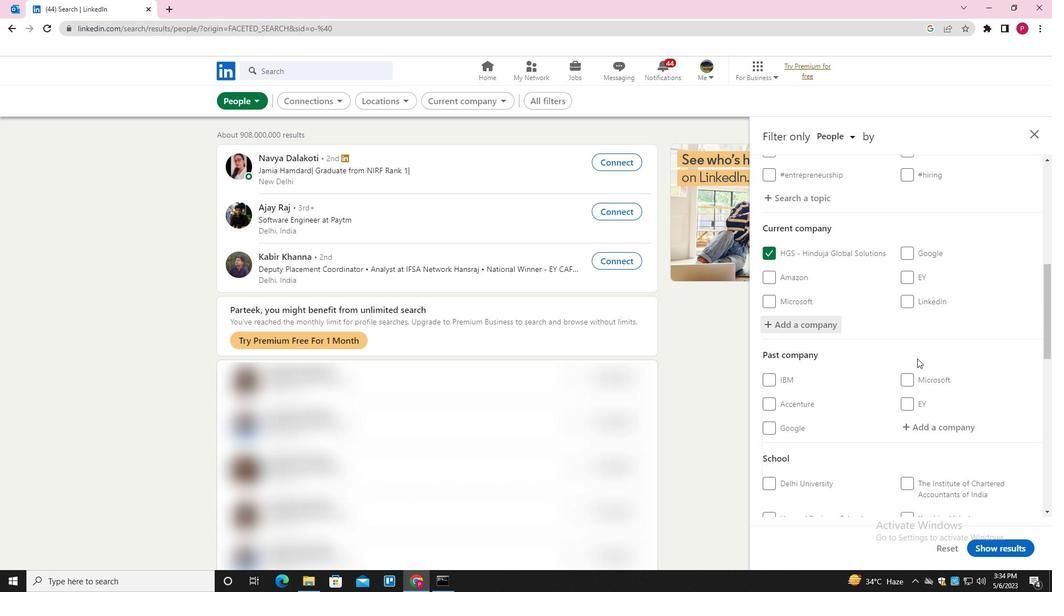 
Action: Mouse scrolled (917, 358) with delta (0, 0)
Screenshot: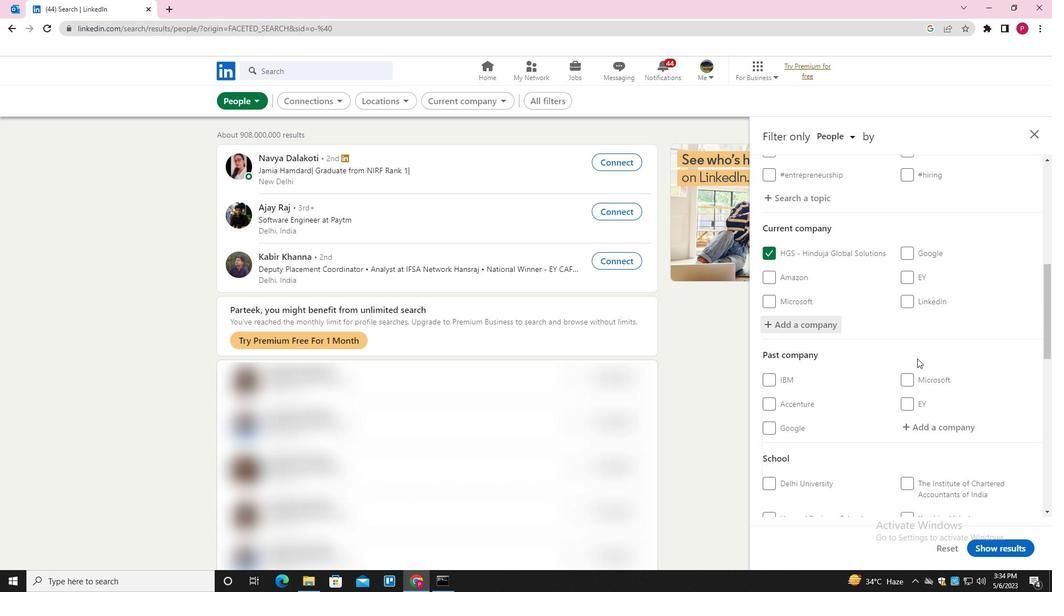 
Action: Mouse moved to (927, 377)
Screenshot: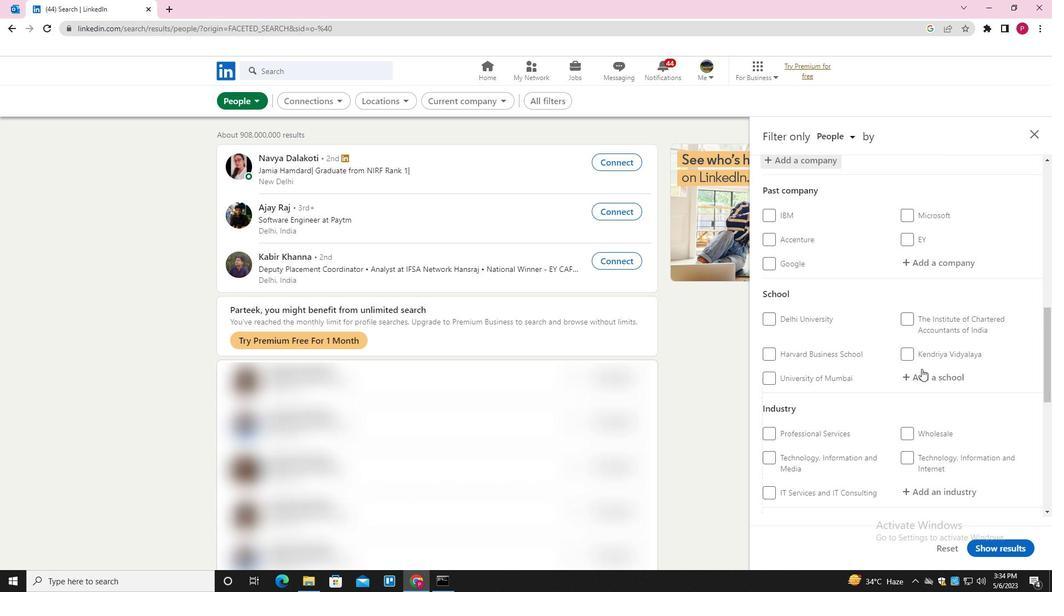 
Action: Mouse pressed left at (927, 377)
Screenshot: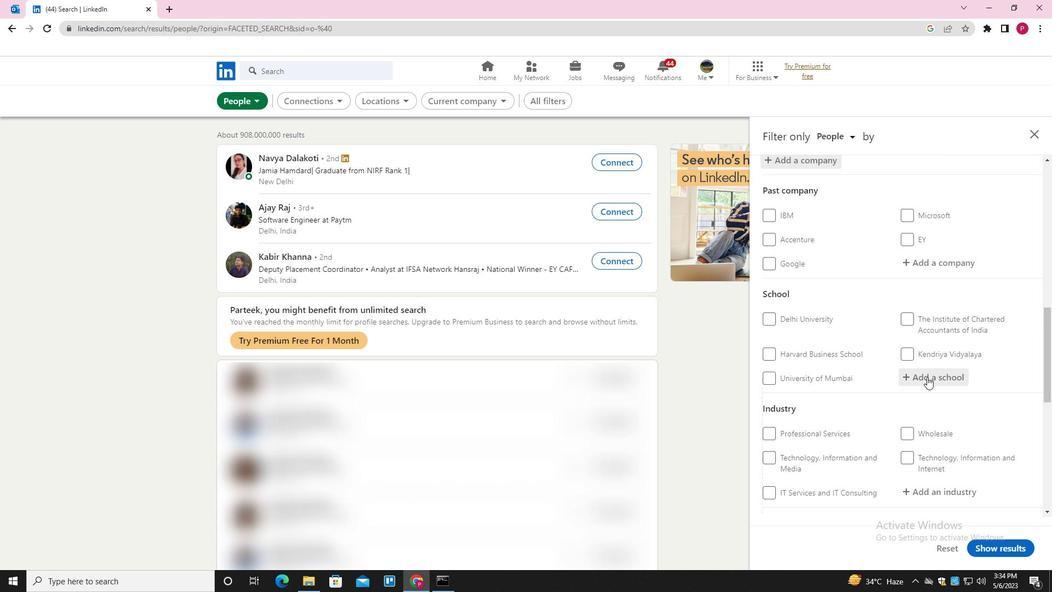 
Action: Key pressed <Key.shift><Key.shift><Key.shift><Key.shift><Key.shift><Key.shift><Key.shift><Key.shift><Key.shift><Key.shift><Key.shift><Key.shift><Key.shift><Key.shift><Key.shift><Key.shift><Key.shift><Key.shift><Key.shift><Key.shift><Key.shift><Key.shift><Key.shift><Key.shift><Key.shift><Key.shift><Key.shift><Key.shift><Key.shift><Key.shift>CMR<Key.space><Key.shift>INSTITUTE<Key.space><Key.down><Key.down><Key.down><Key.down><Key.down><Key.up><Key.enter>
Screenshot: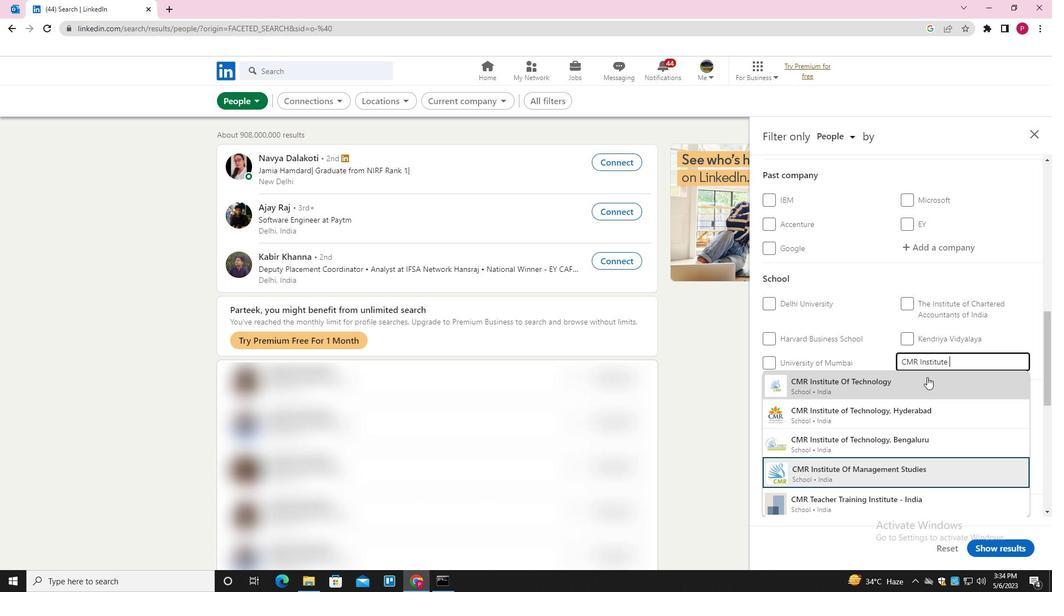 
Action: Mouse moved to (895, 402)
Screenshot: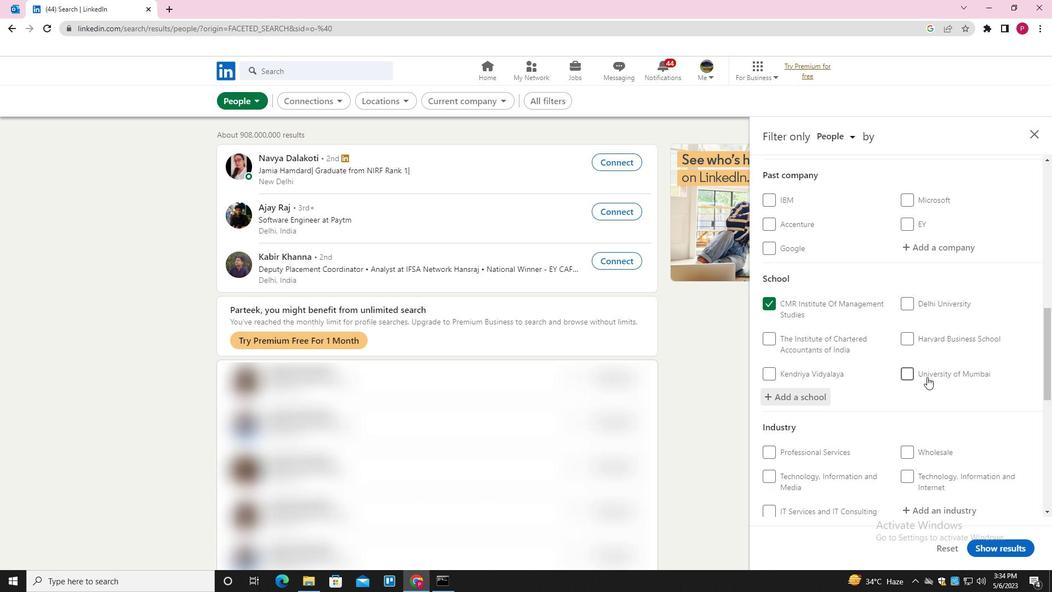 
Action: Mouse scrolled (895, 401) with delta (0, 0)
Screenshot: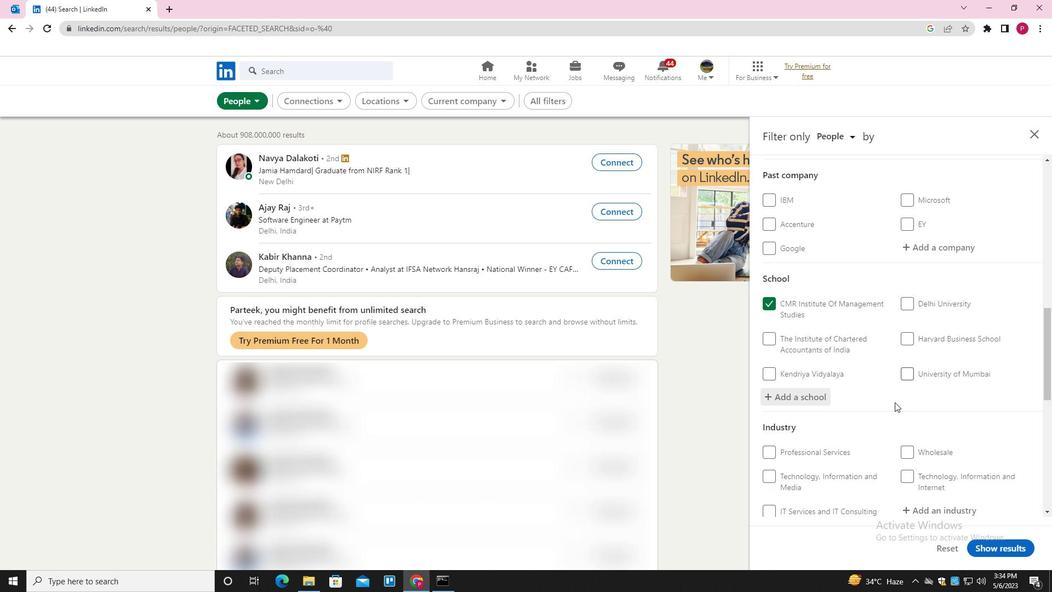 
Action: Mouse scrolled (895, 401) with delta (0, 0)
Screenshot: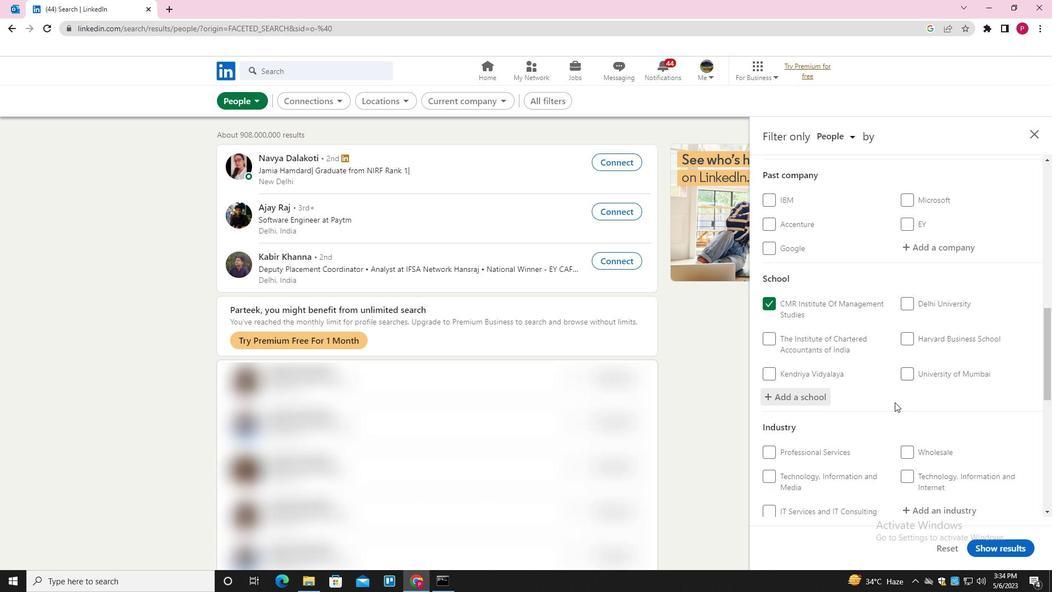 
Action: Mouse scrolled (895, 401) with delta (0, 0)
Screenshot: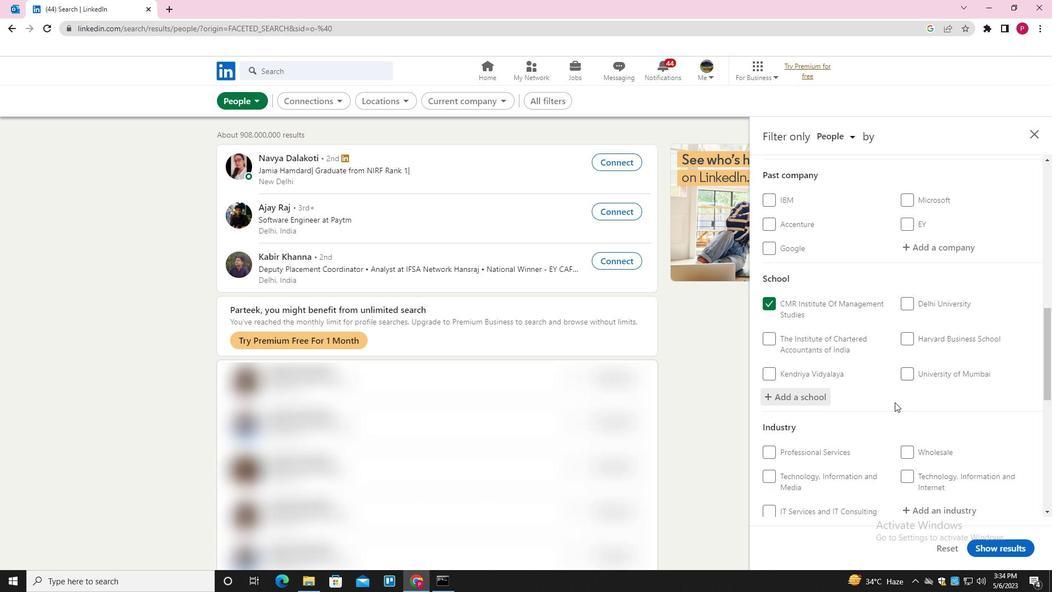 
Action: Mouse moved to (896, 402)
Screenshot: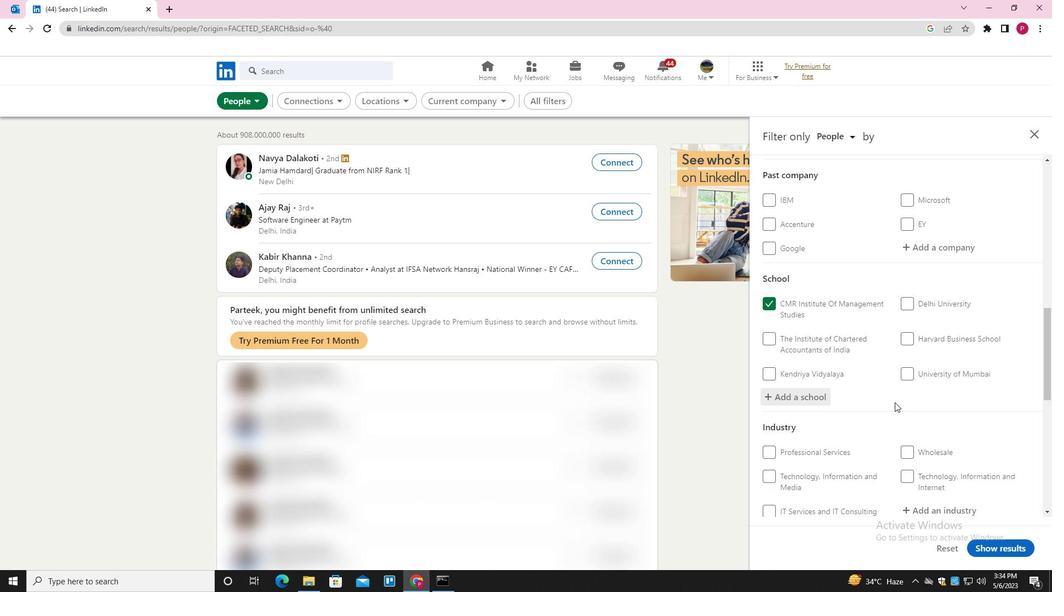 
Action: Mouse scrolled (896, 401) with delta (0, 0)
Screenshot: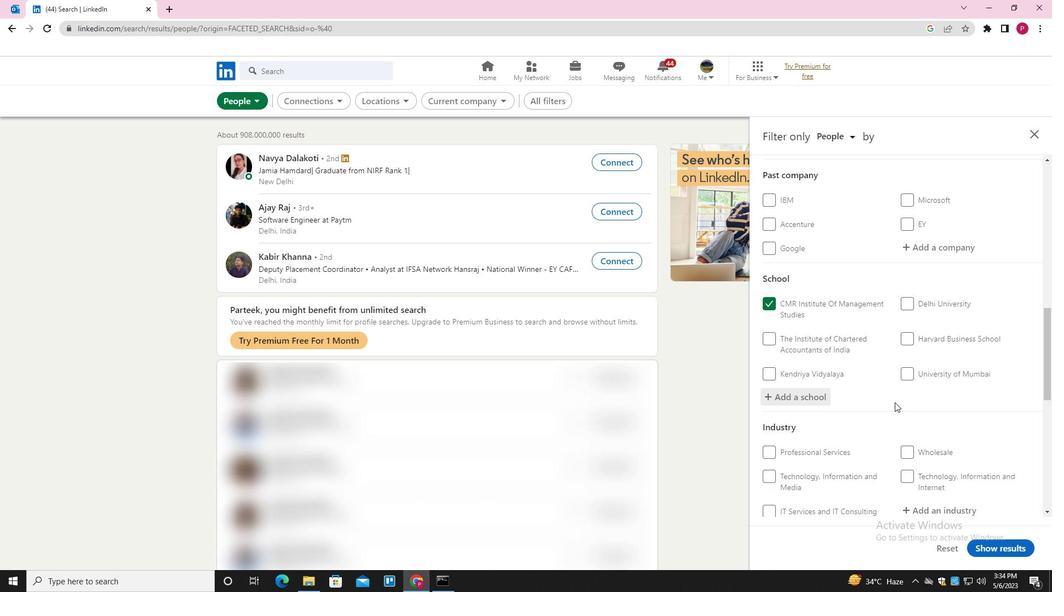 
Action: Mouse moved to (930, 287)
Screenshot: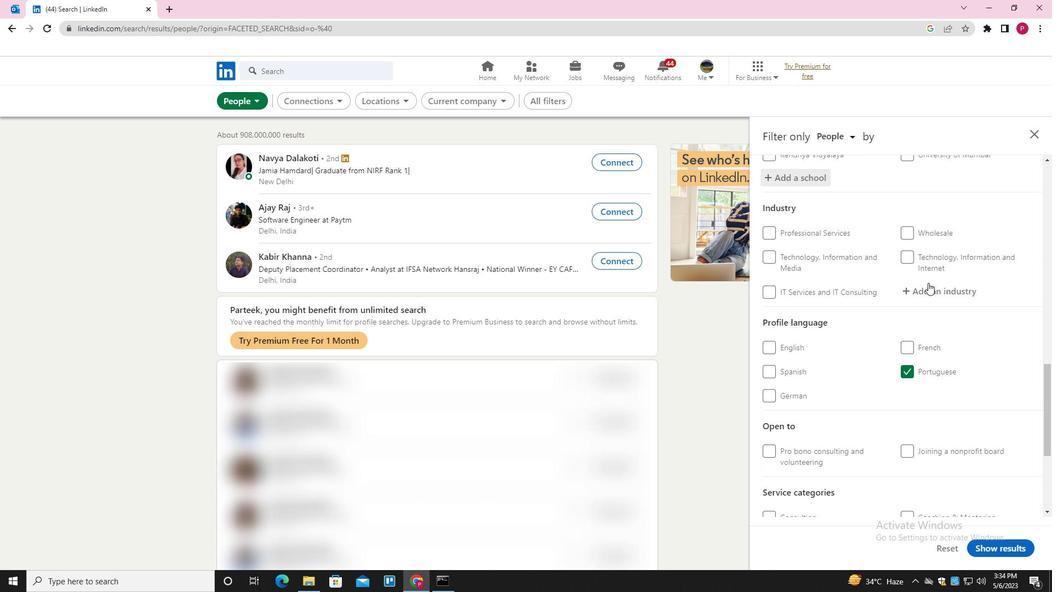 
Action: Mouse pressed left at (930, 287)
Screenshot: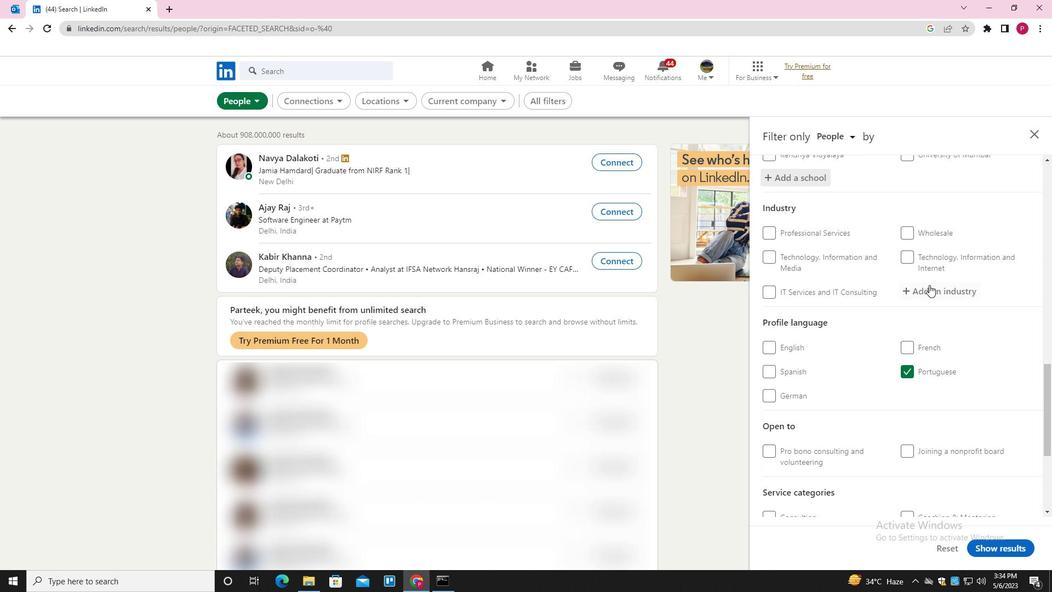 
Action: Key pressed <Key.shift>LEGISLATIVE<Key.down><Key.enter>
Screenshot: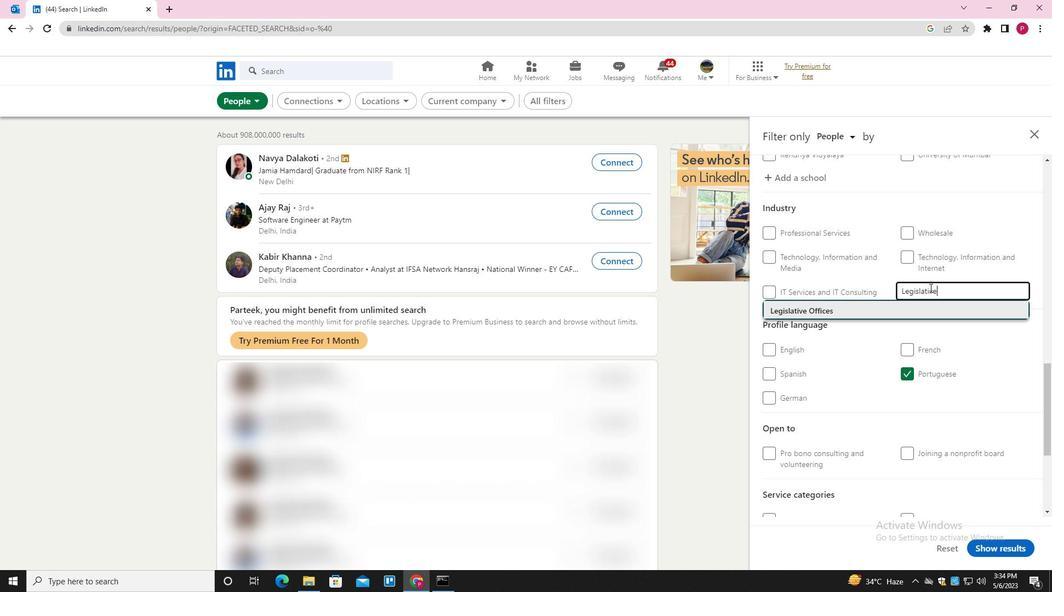 
Action: Mouse moved to (911, 302)
Screenshot: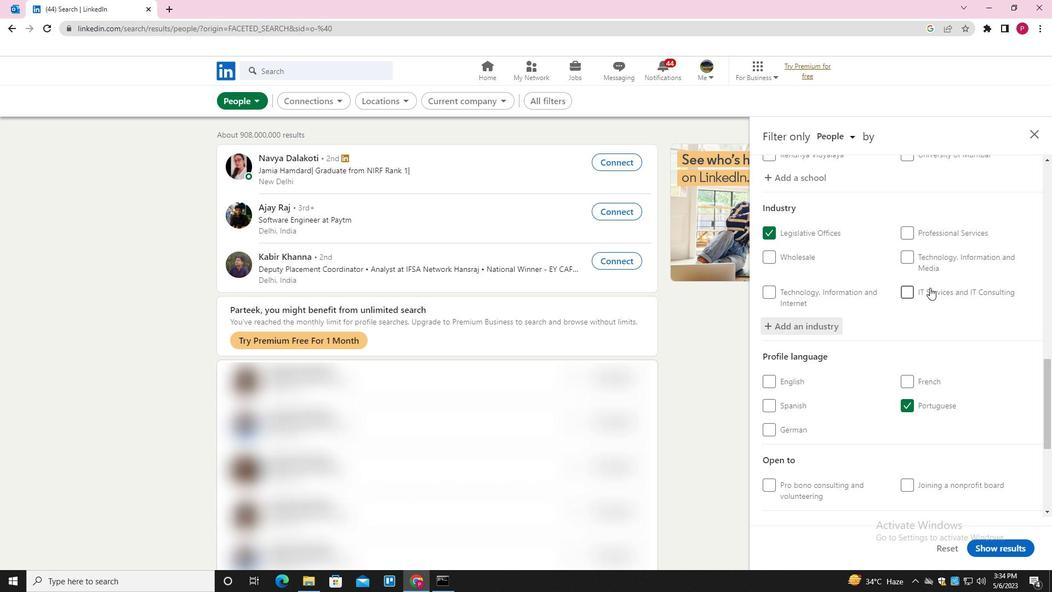 
Action: Mouse scrolled (911, 301) with delta (0, 0)
Screenshot: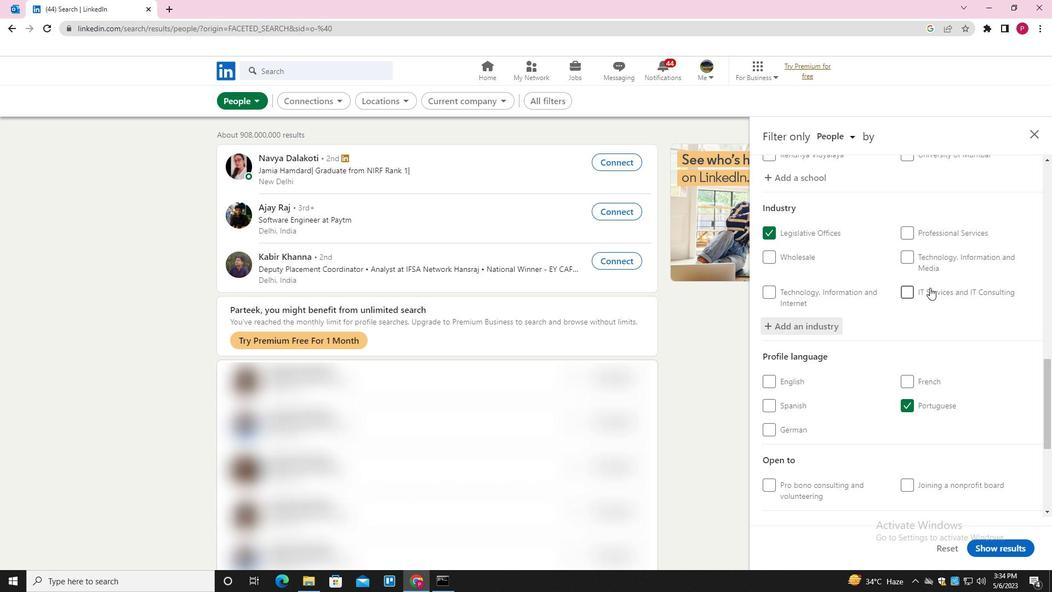 
Action: Mouse moved to (910, 308)
Screenshot: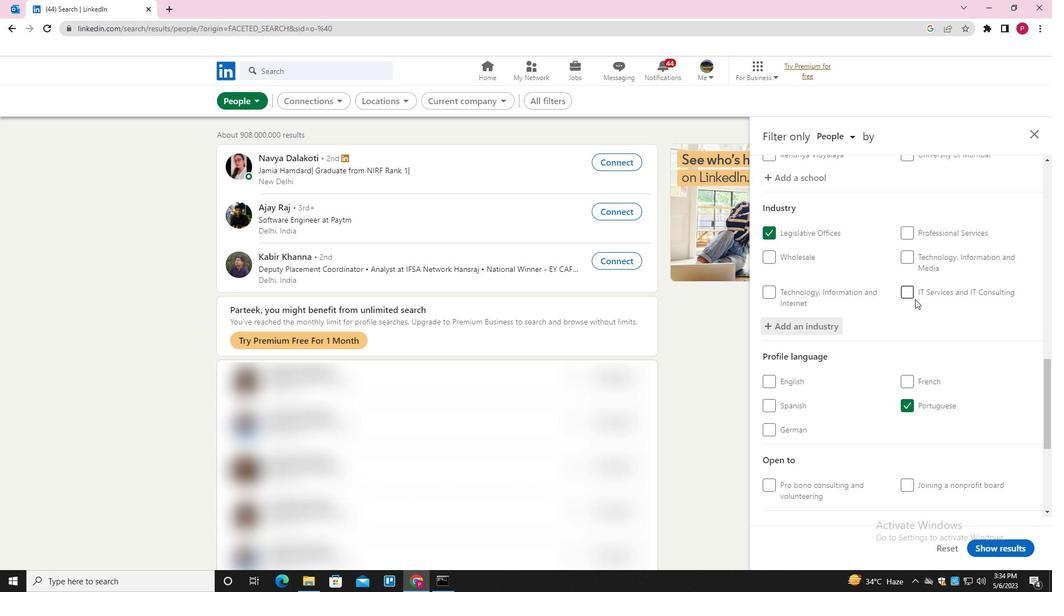 
Action: Mouse scrolled (910, 308) with delta (0, 0)
Screenshot: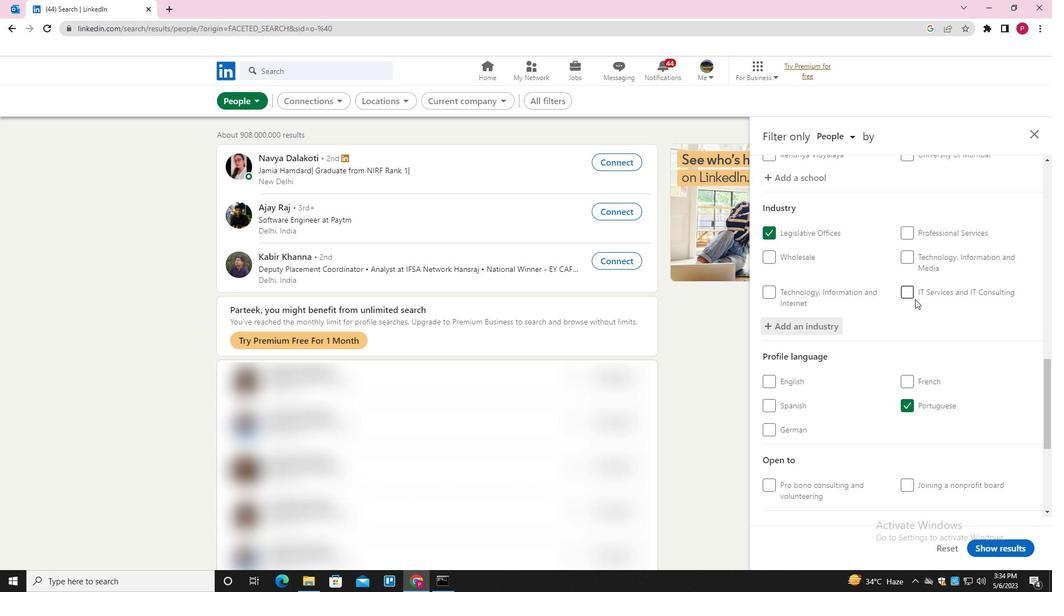 
Action: Mouse moved to (904, 360)
Screenshot: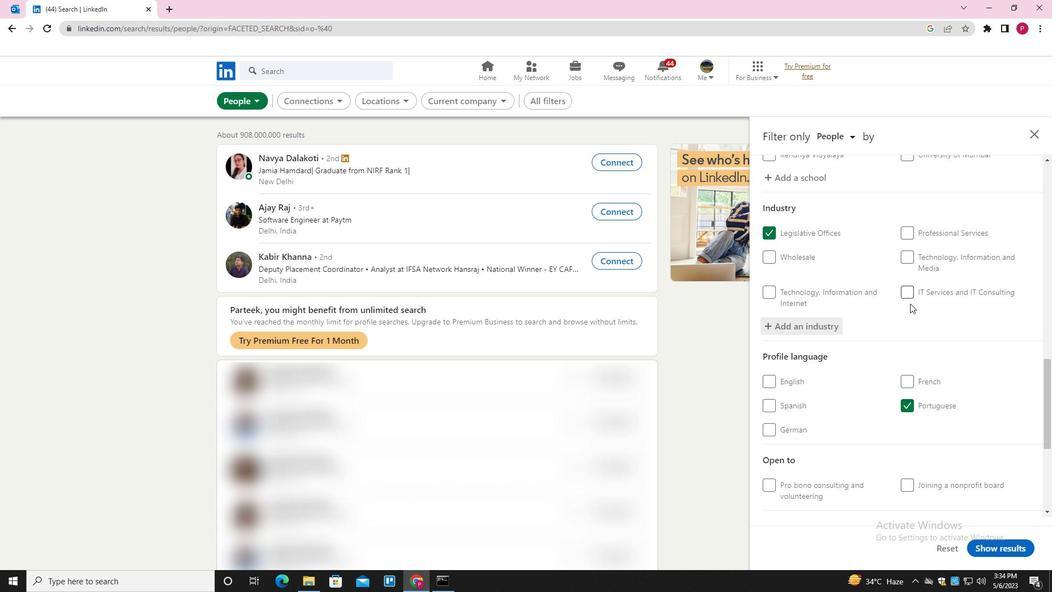 
Action: Mouse scrolled (904, 360) with delta (0, 0)
Screenshot: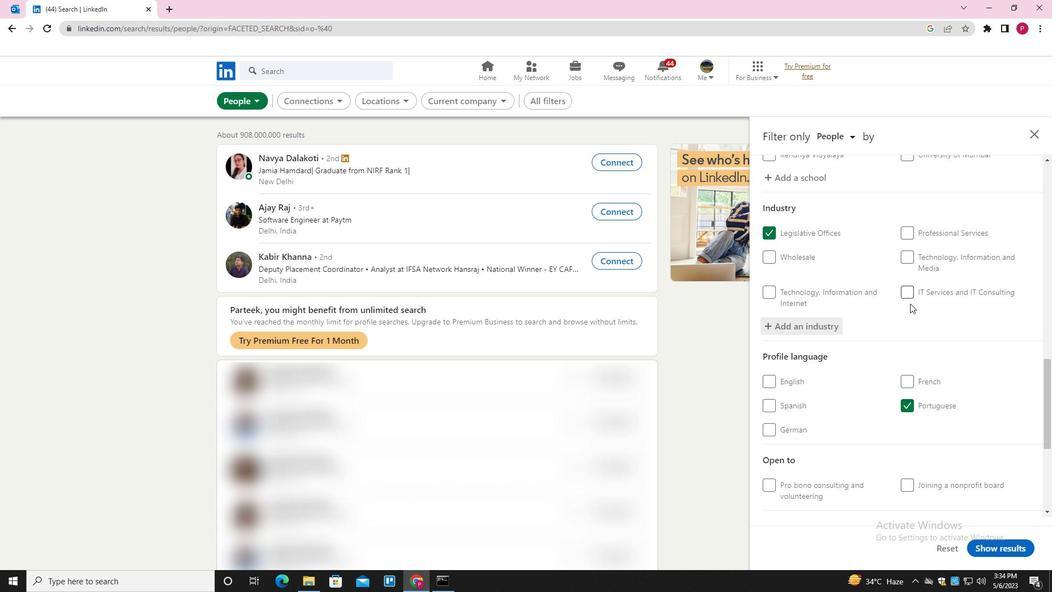 
Action: Mouse moved to (938, 437)
Screenshot: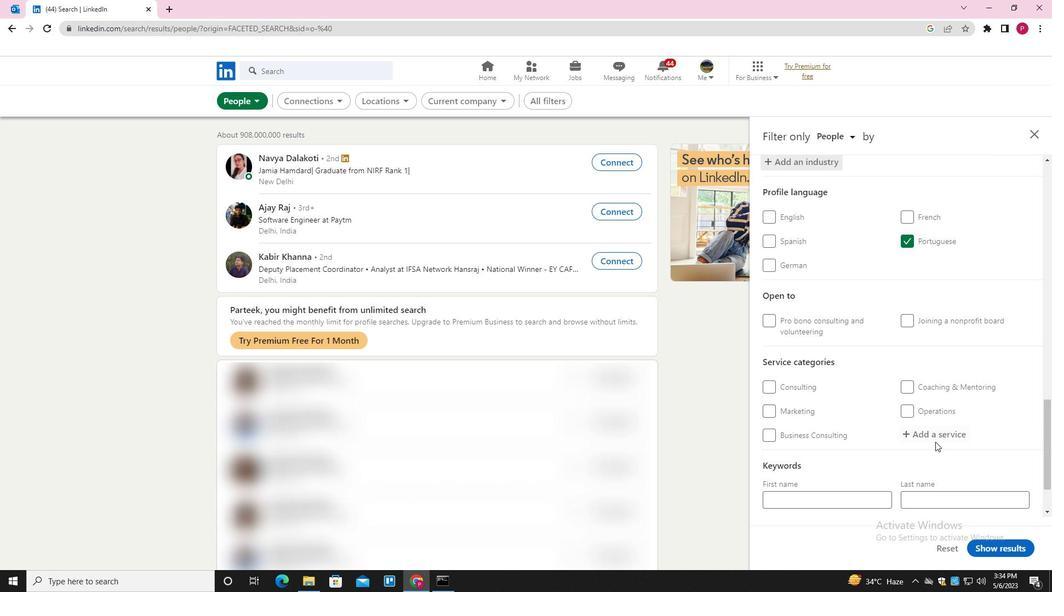 
Action: Mouse pressed left at (938, 437)
Screenshot: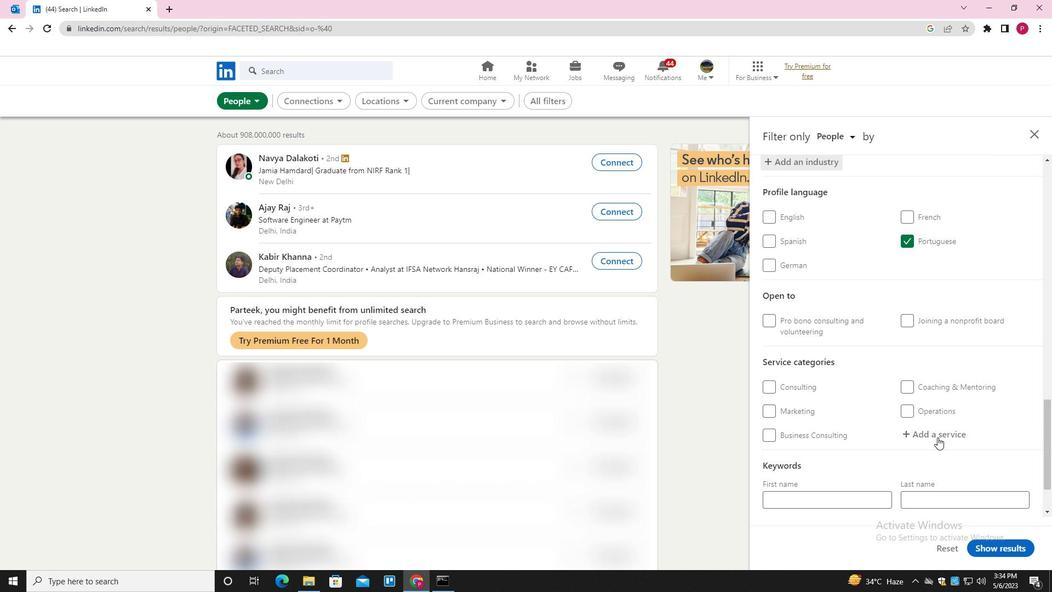
Action: Key pressed <Key.shift><Key.shift>VIDEO<Key.space><Key.shift>ANIMATION<Key.down><Key.enter>
Screenshot: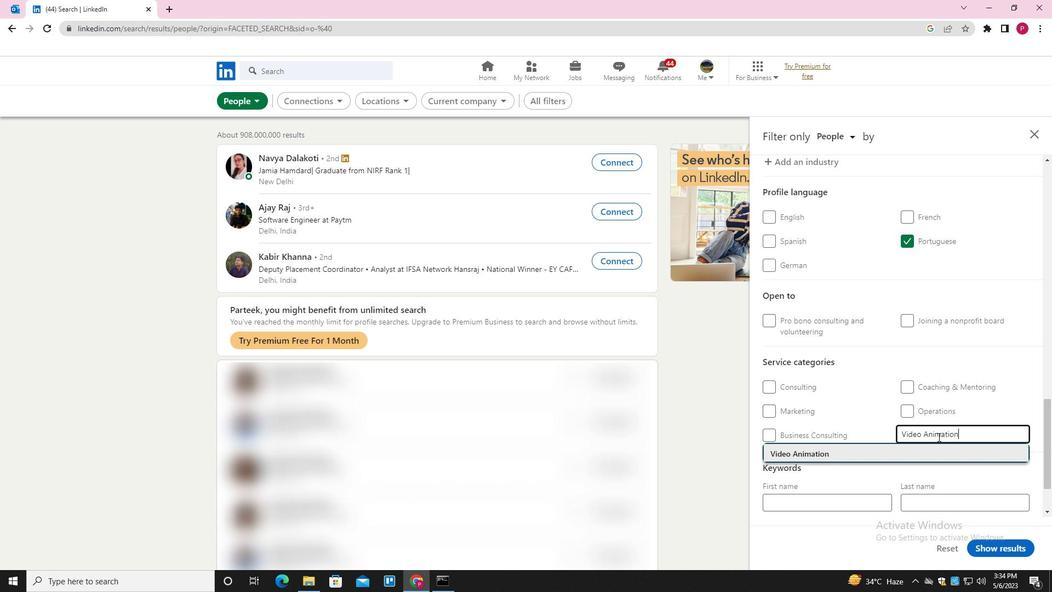 
Action: Mouse scrolled (938, 436) with delta (0, 0)
Screenshot: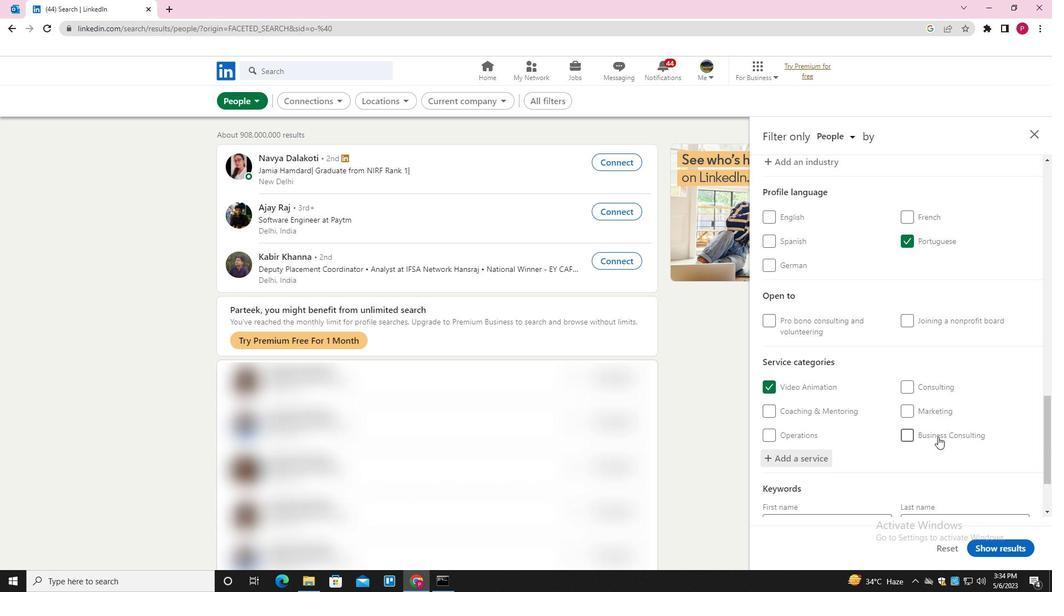 
Action: Mouse scrolled (938, 436) with delta (0, 0)
Screenshot: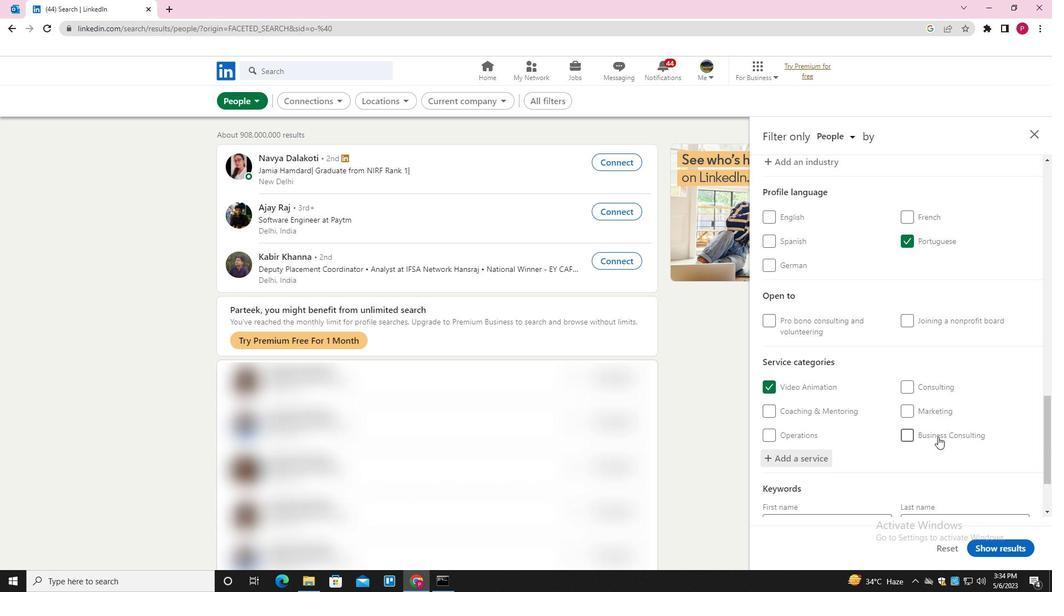 
Action: Mouse scrolled (938, 436) with delta (0, 0)
Screenshot: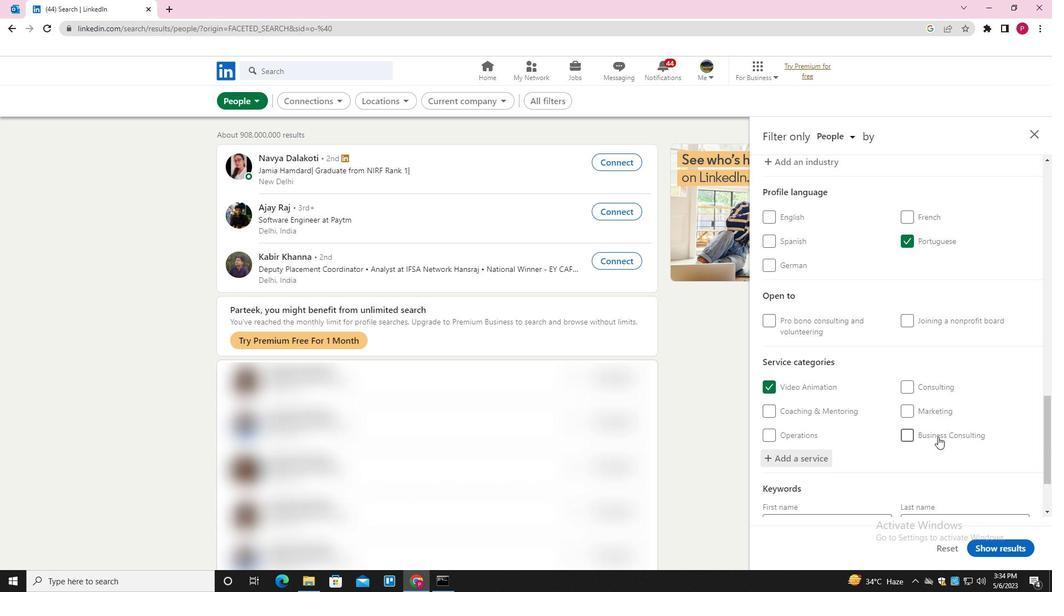 
Action: Mouse moved to (936, 437)
Screenshot: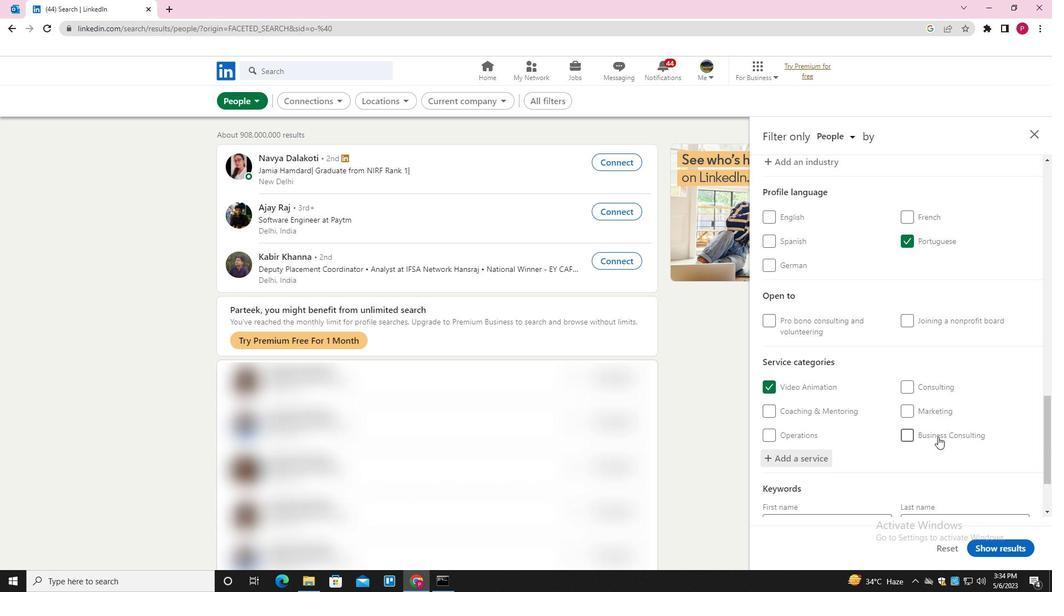 
Action: Mouse scrolled (936, 437) with delta (0, 0)
Screenshot: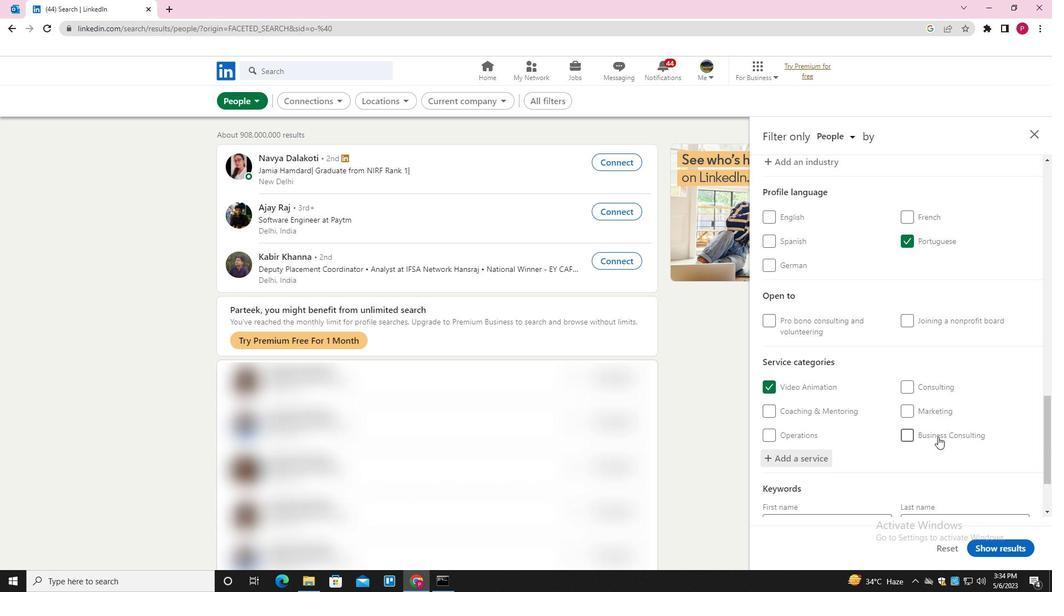 
Action: Mouse moved to (932, 441)
Screenshot: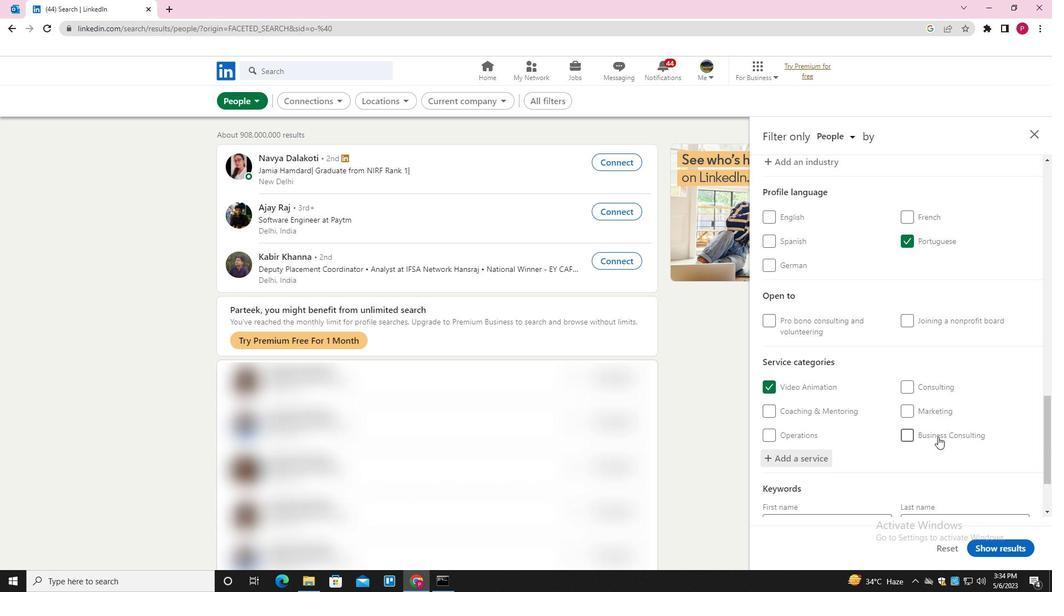 
Action: Mouse scrolled (932, 440) with delta (0, 0)
Screenshot: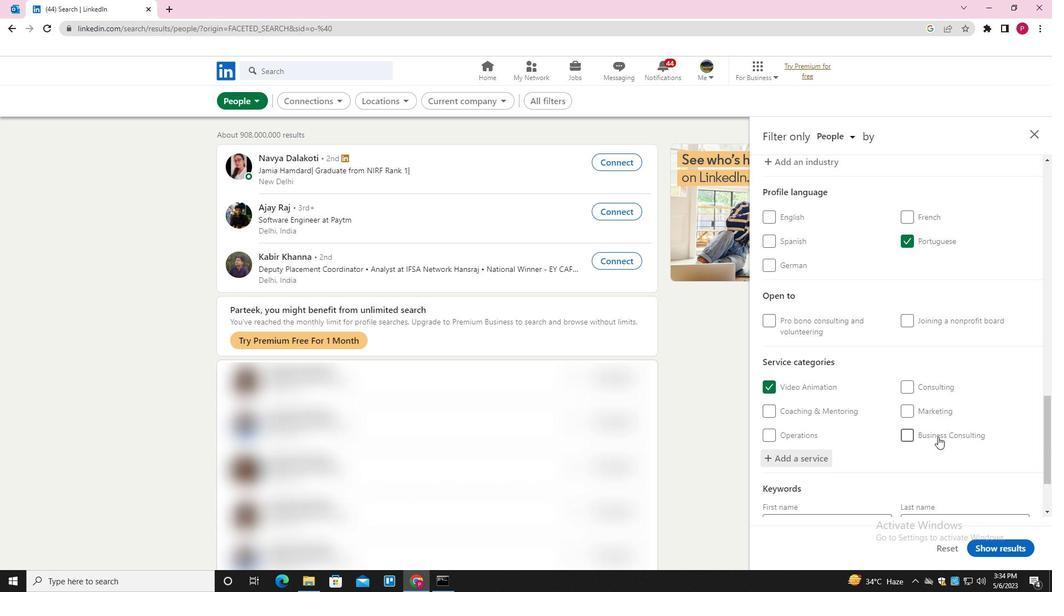 
Action: Mouse moved to (852, 475)
Screenshot: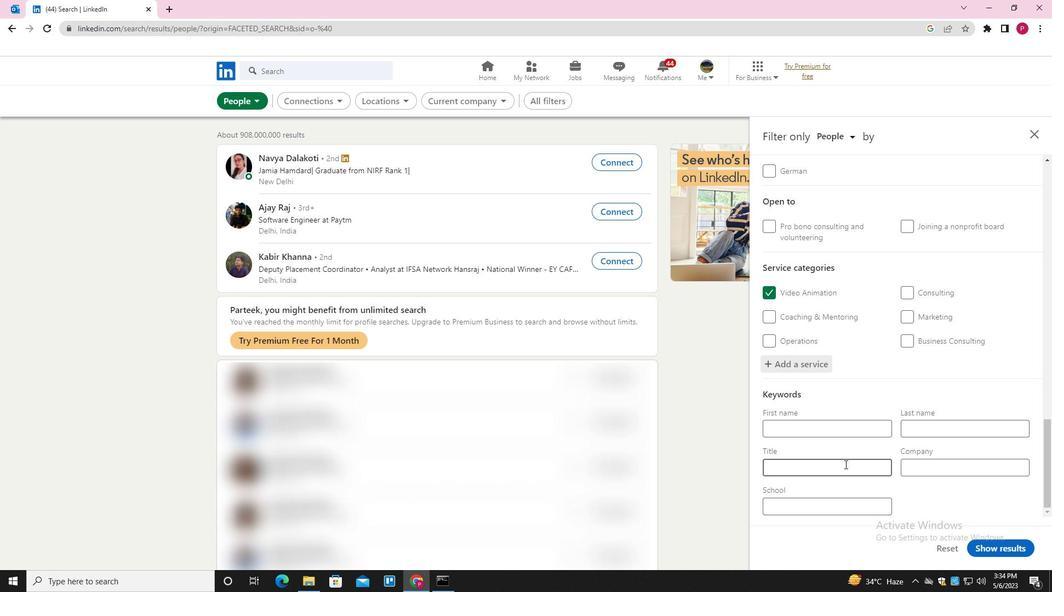 
Action: Mouse pressed left at (852, 475)
Screenshot: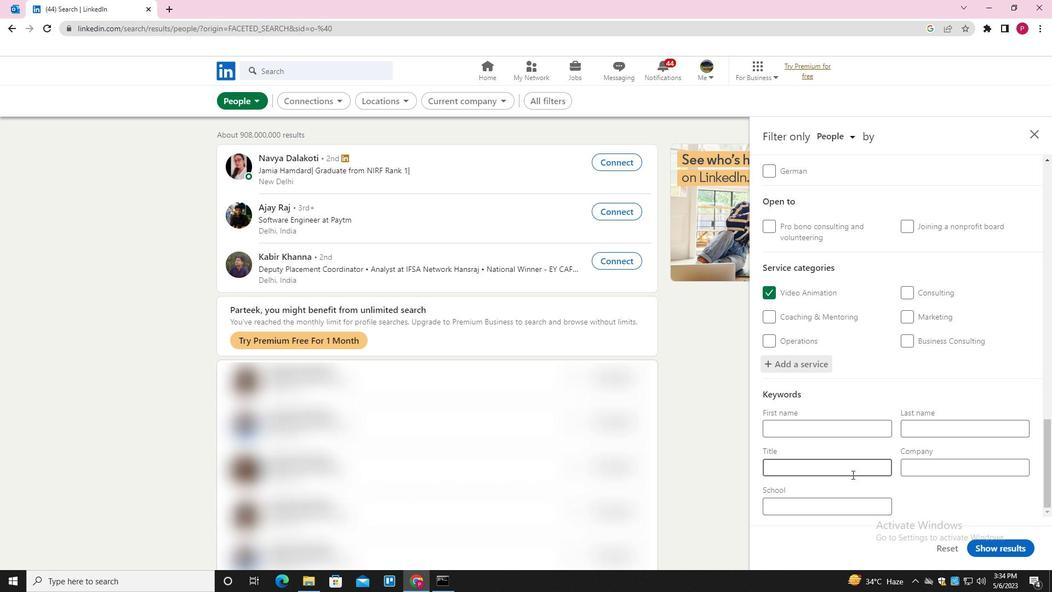 
Action: Key pressed <Key.shift>WEB<Key.space><Key.shift>DESIGNER
Screenshot: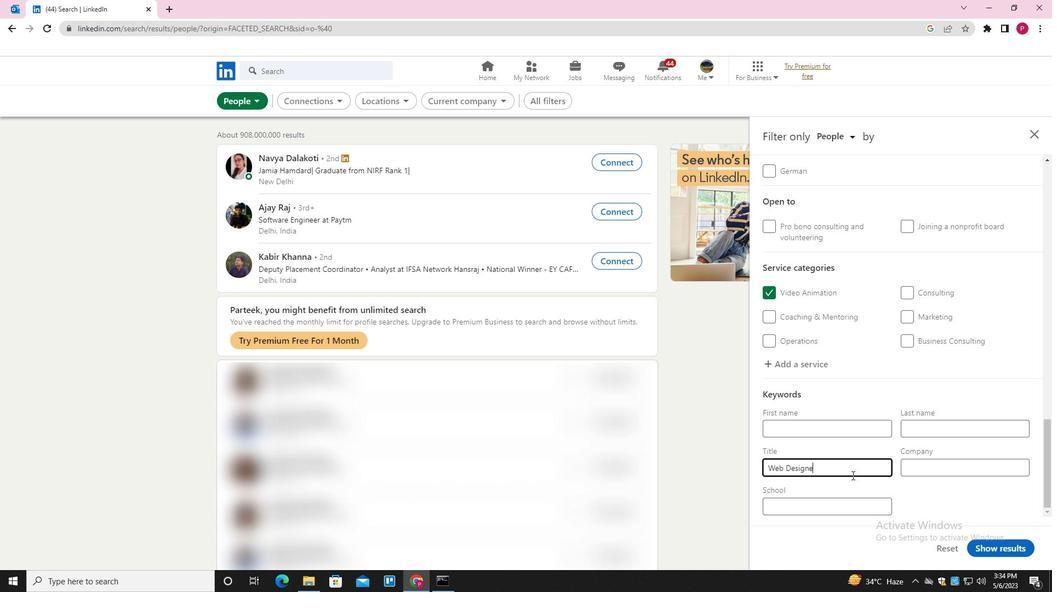 
Action: Mouse moved to (982, 547)
Screenshot: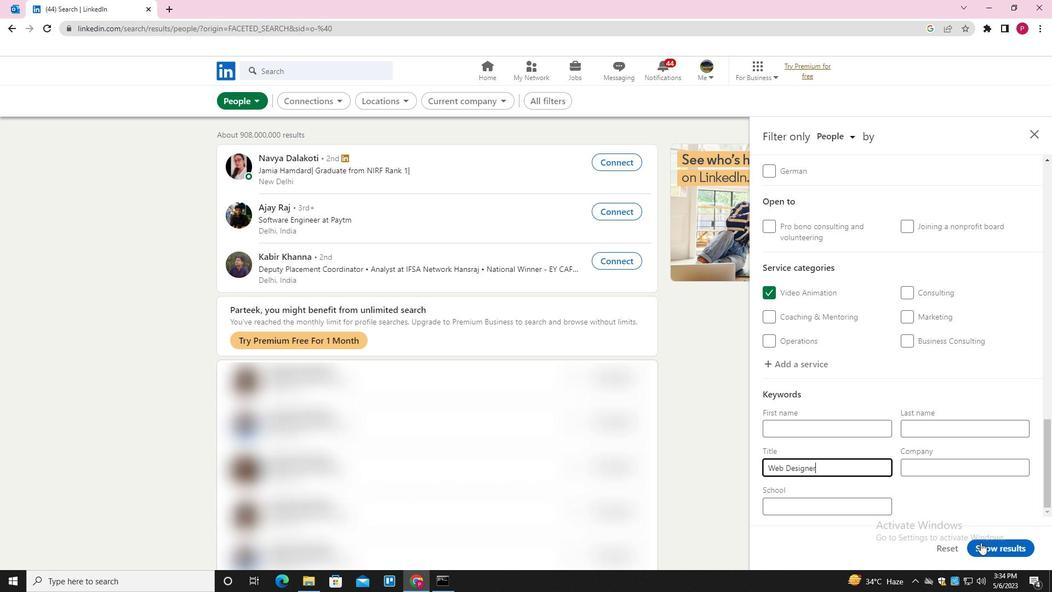 
Action: Mouse pressed left at (982, 547)
Screenshot: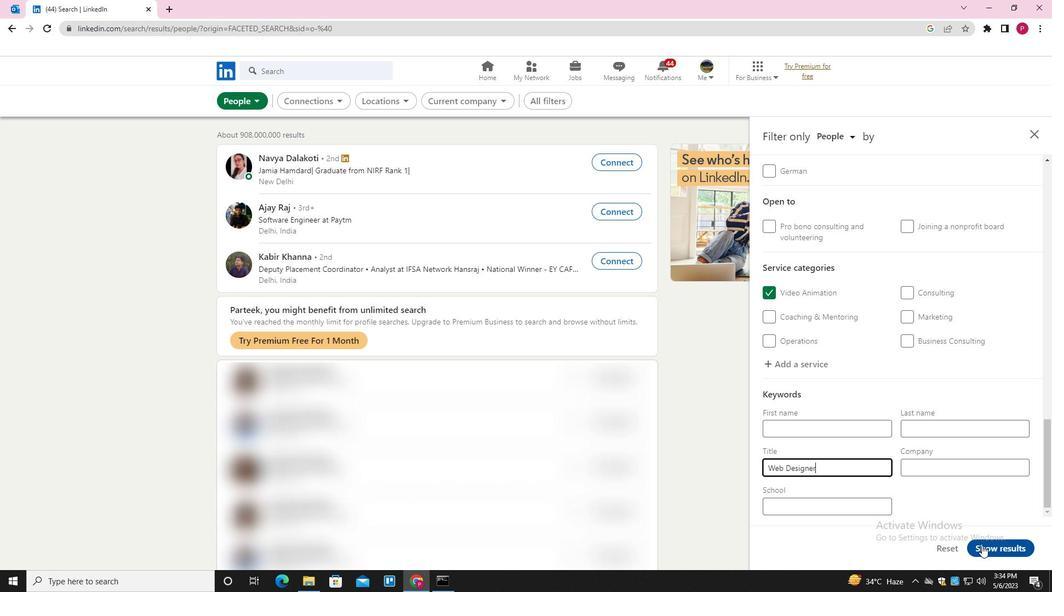 
Action: Mouse moved to (484, 349)
Screenshot: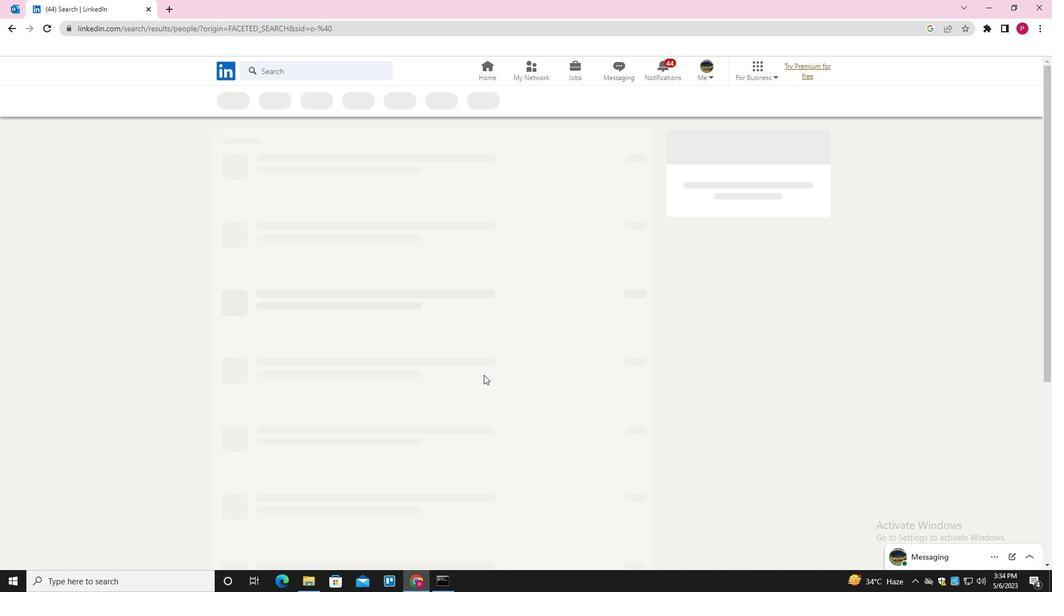 
